 Task: Read customer reviews and ratings for real estate agents in Wasilla , Alaska, to find an agent who specializes in off-grid properties or cabins.
Action: Mouse moved to (275, 169)
Screenshot: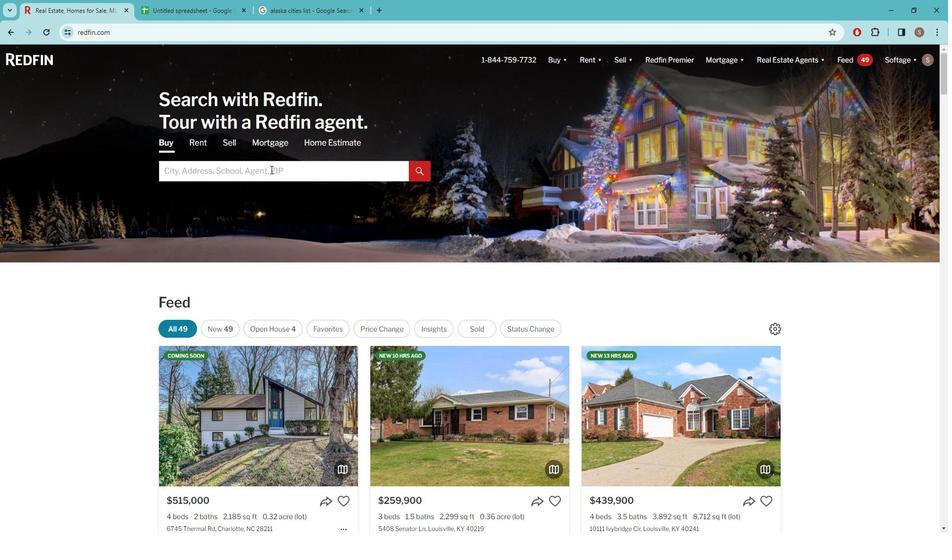 
Action: Mouse pressed left at (275, 169)
Screenshot: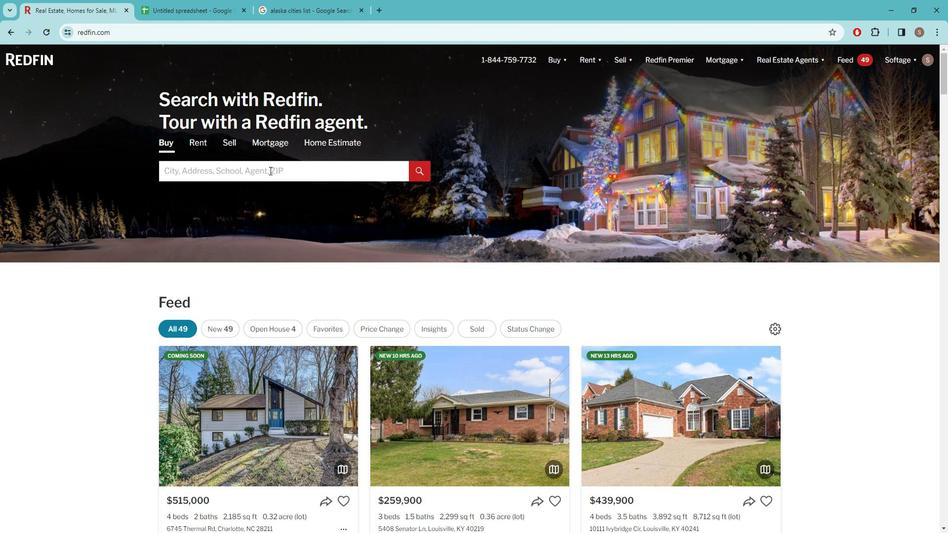 
Action: Key pressed w<Key.caps_lock>ASILLA
Screenshot: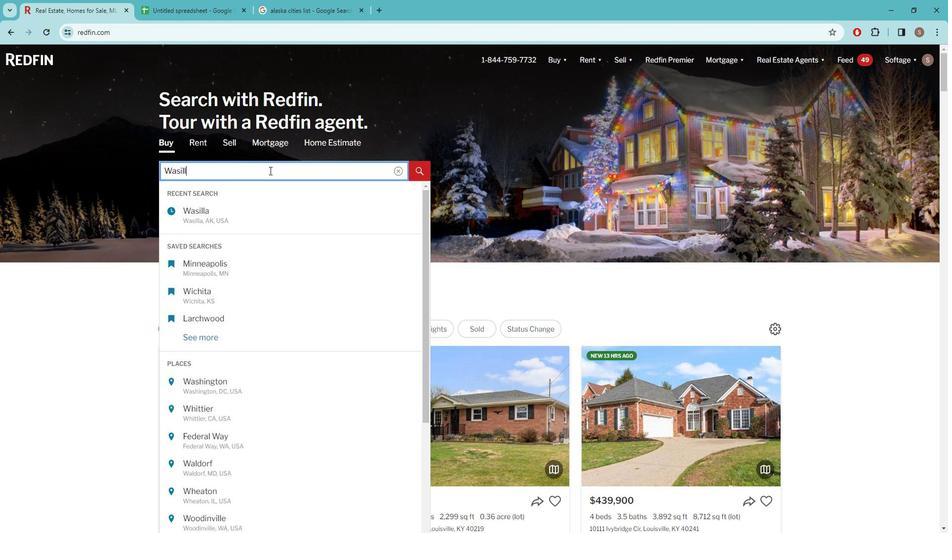 
Action: Mouse moved to (255, 213)
Screenshot: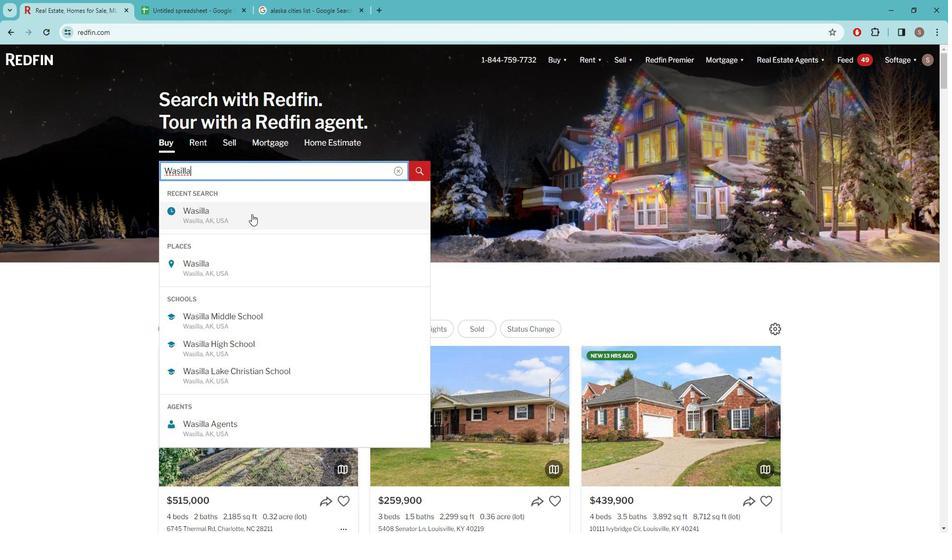 
Action: Mouse pressed left at (255, 213)
Screenshot: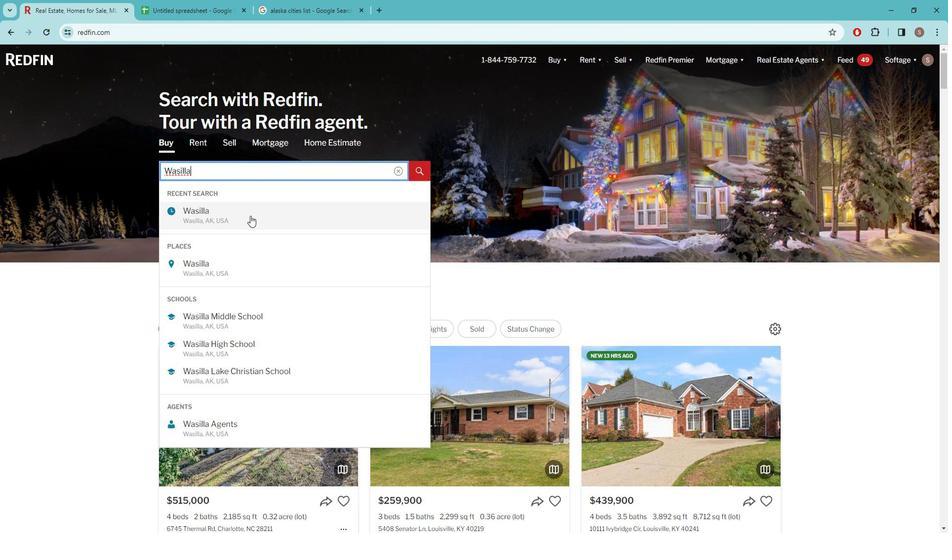 
Action: Mouse moved to (834, 127)
Screenshot: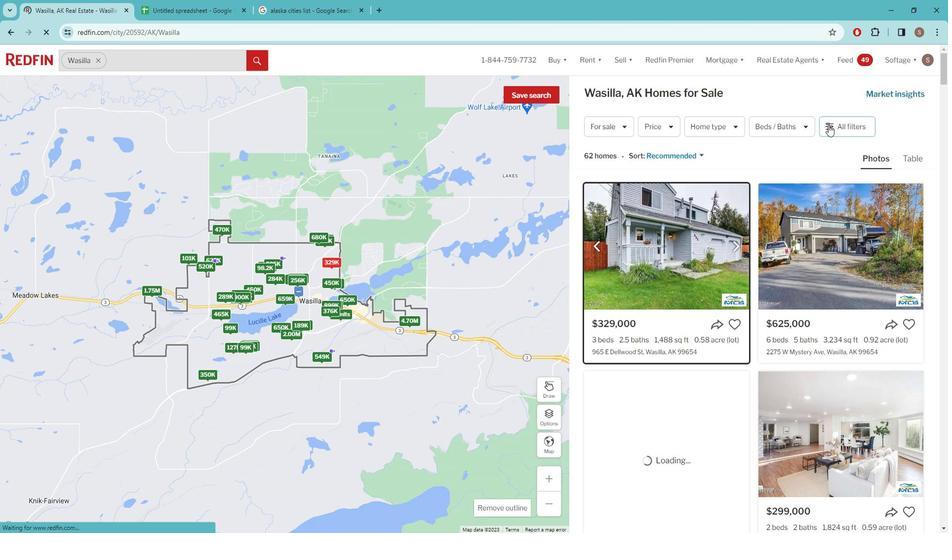 
Action: Mouse pressed left at (834, 127)
Screenshot: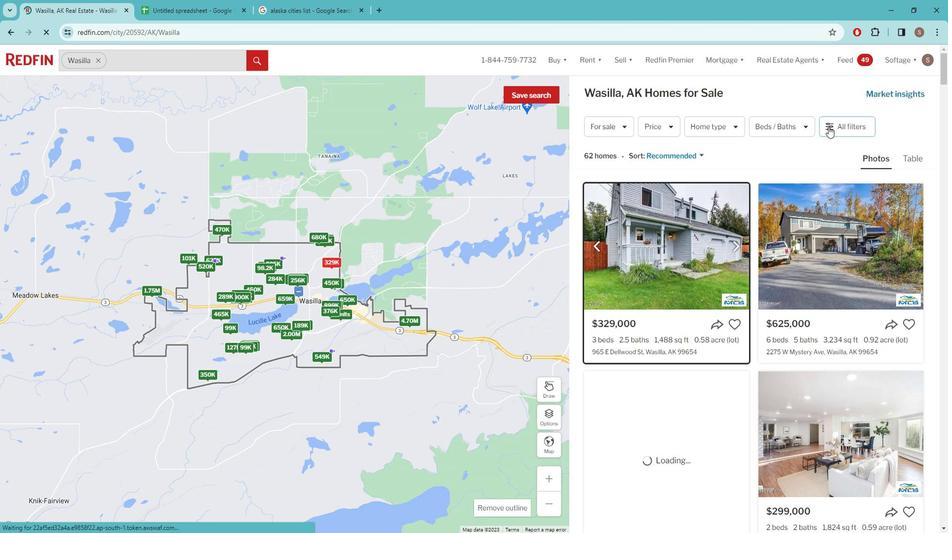 
Action: Mouse pressed left at (834, 127)
Screenshot: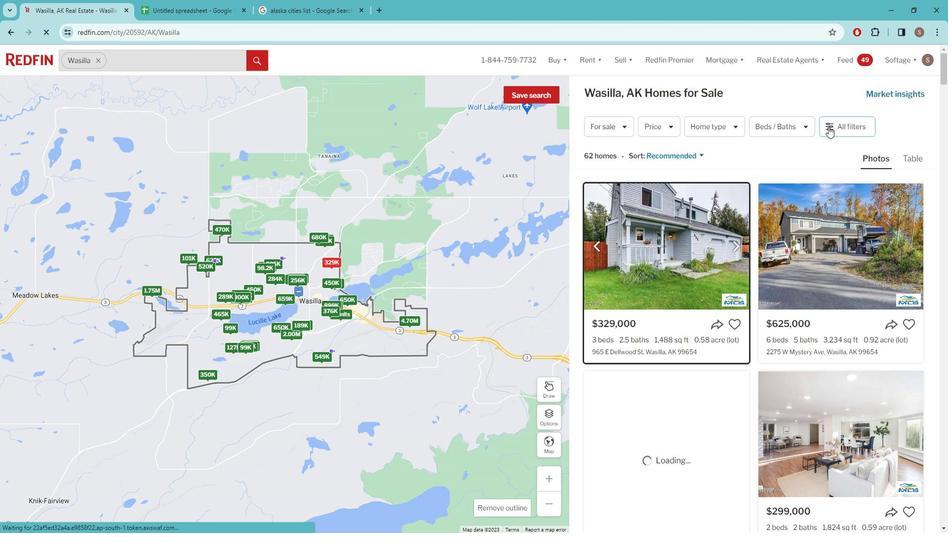 
Action: Mouse moved to (841, 125)
Screenshot: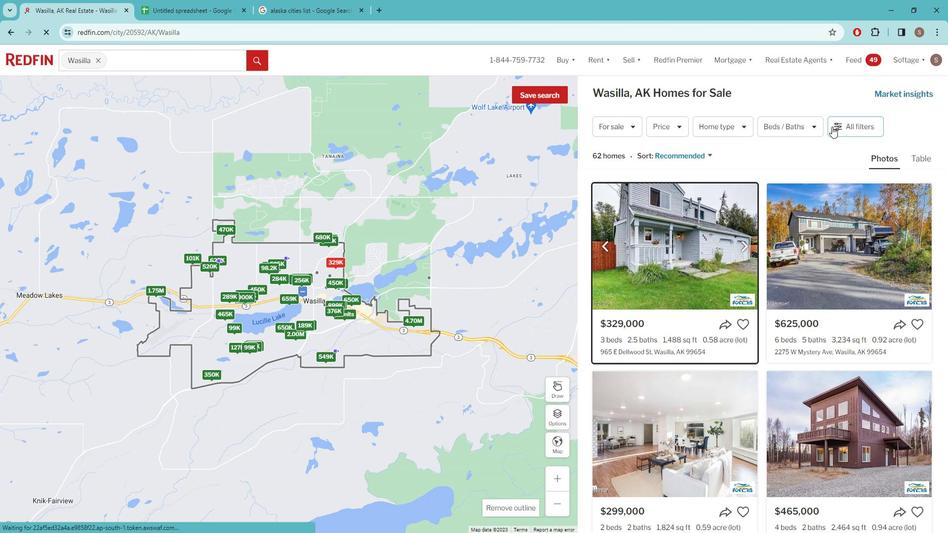 
Action: Mouse pressed left at (841, 125)
Screenshot: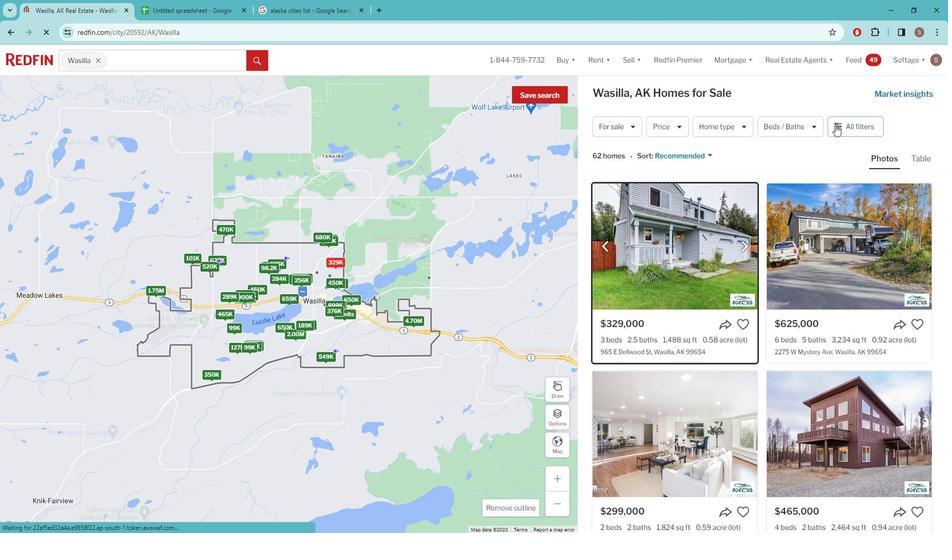 
Action: Mouse pressed left at (841, 125)
Screenshot: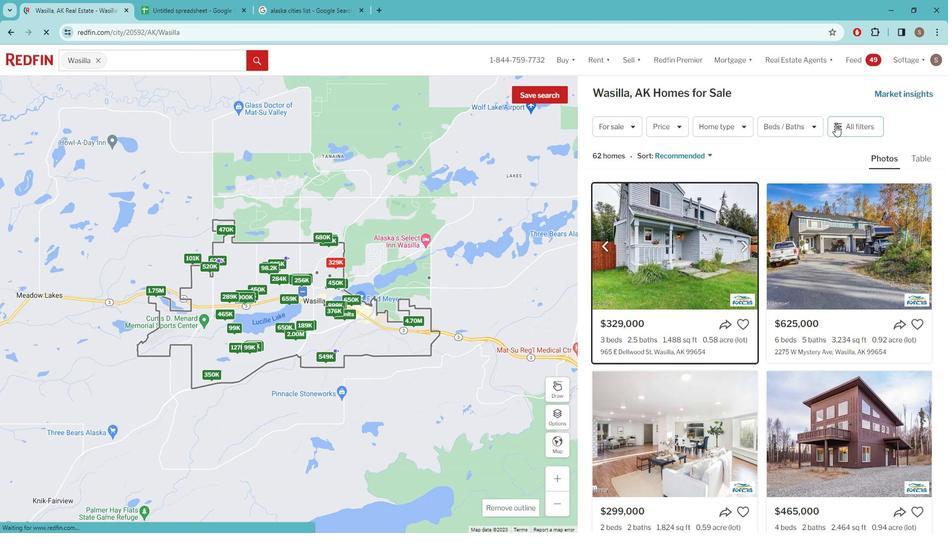 
Action: Mouse moved to (811, 238)
Screenshot: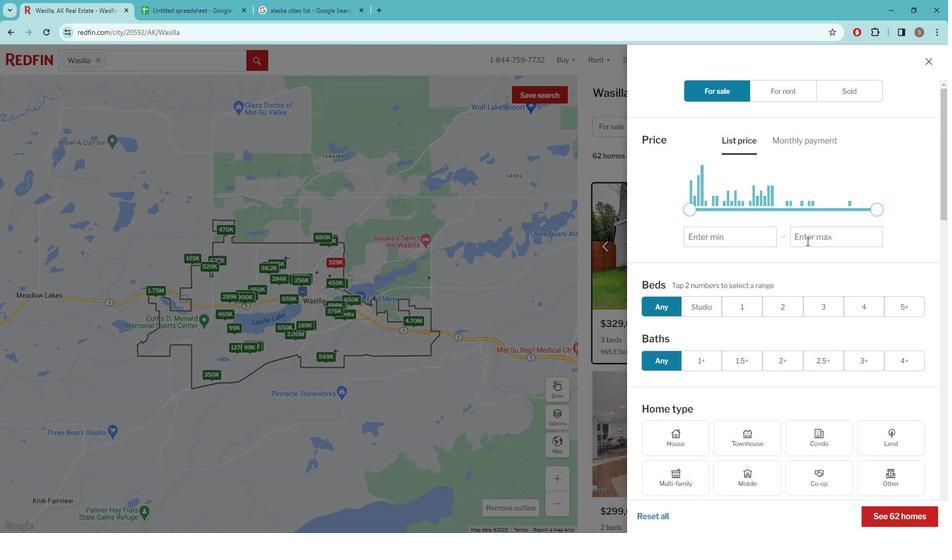 
Action: Mouse scrolled (811, 238) with delta (0, 0)
Screenshot: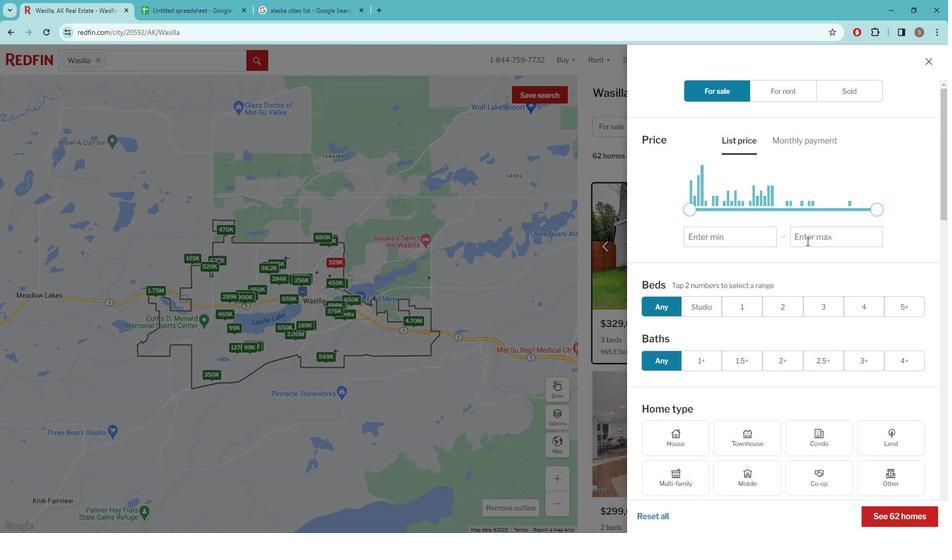 
Action: Mouse moved to (811, 238)
Screenshot: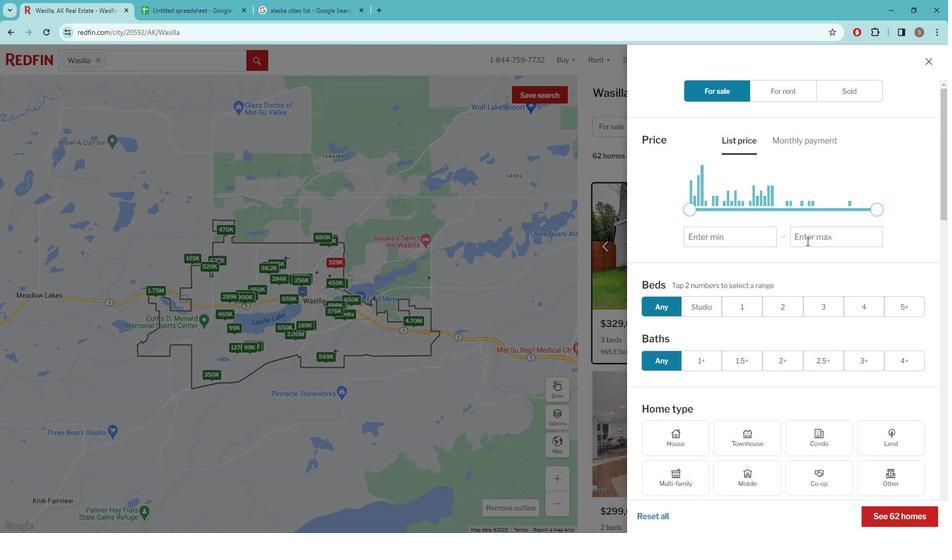 
Action: Mouse scrolled (811, 238) with delta (0, 0)
Screenshot: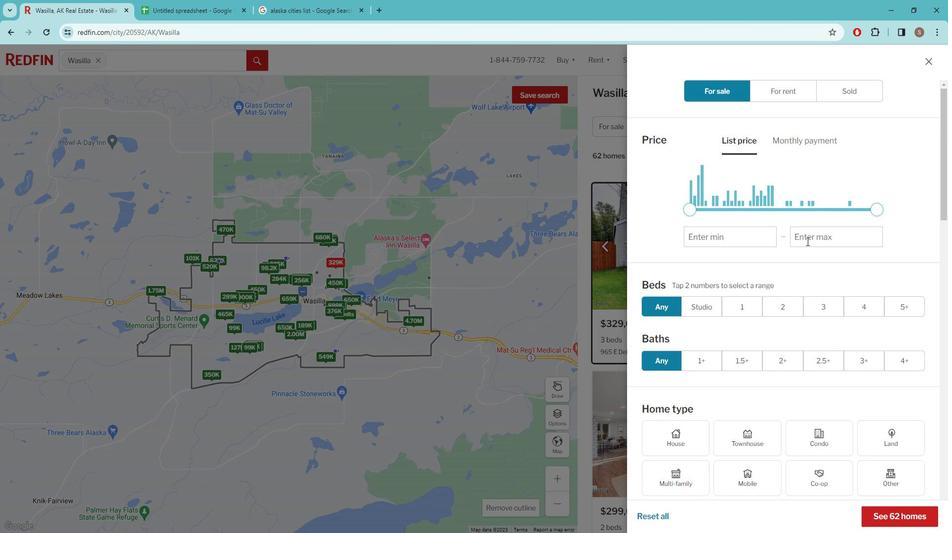 
Action: Mouse moved to (809, 239)
Screenshot: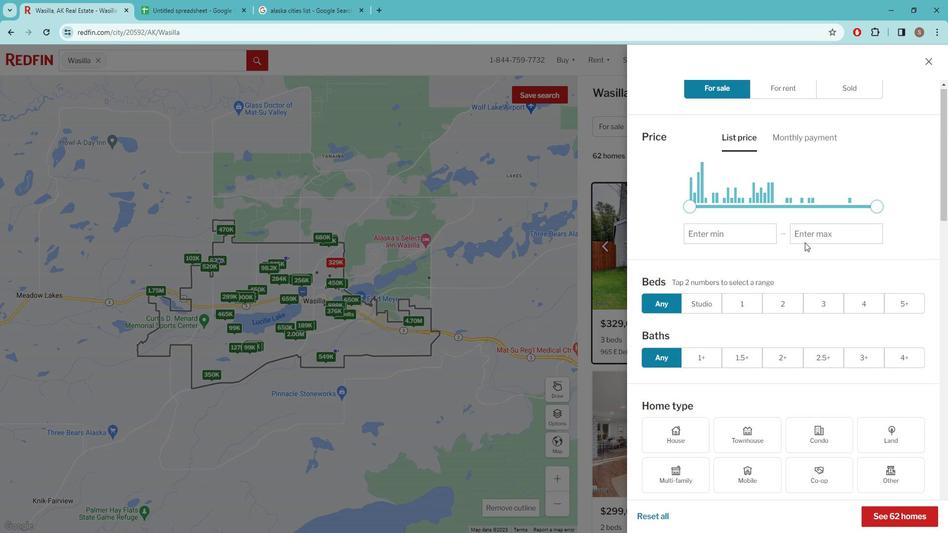 
Action: Mouse scrolled (809, 239) with delta (0, 0)
Screenshot: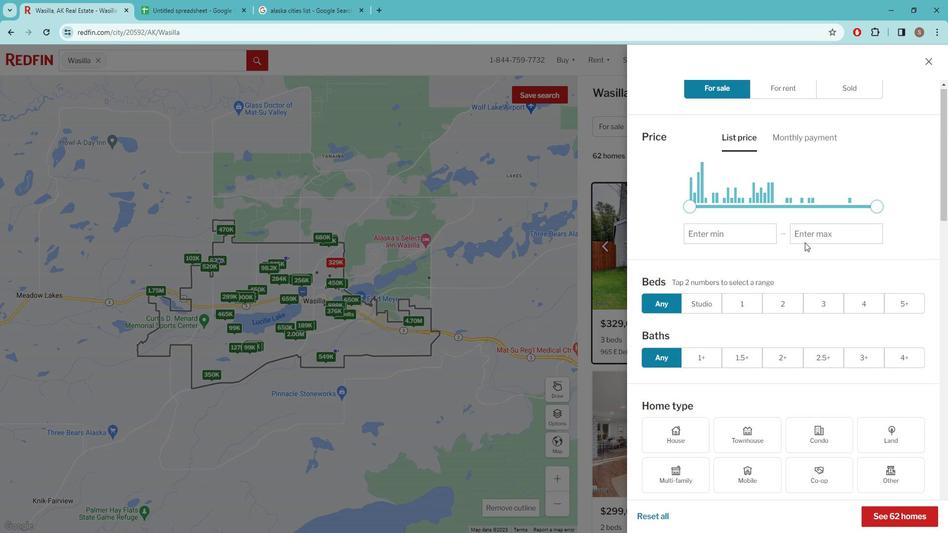 
Action: Mouse moved to (807, 240)
Screenshot: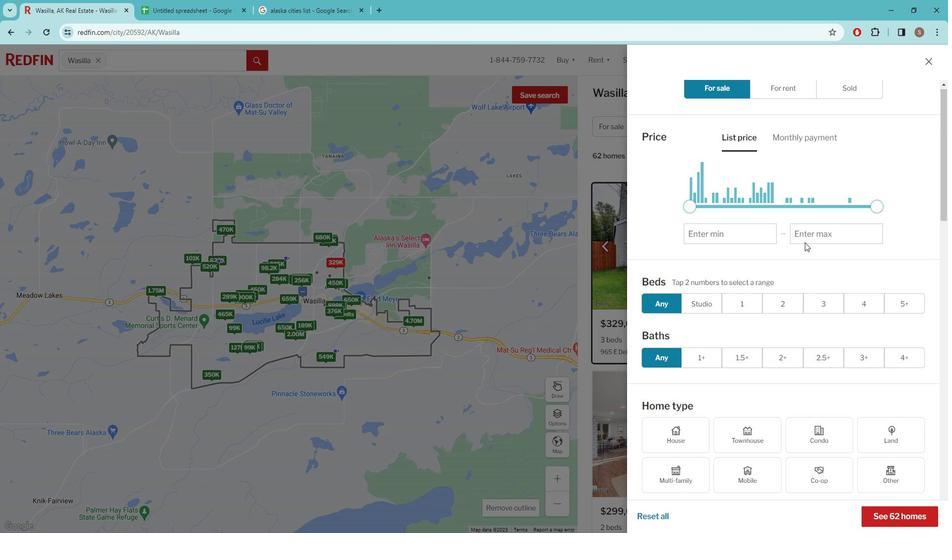 
Action: Mouse scrolled (807, 239) with delta (0, 0)
Screenshot: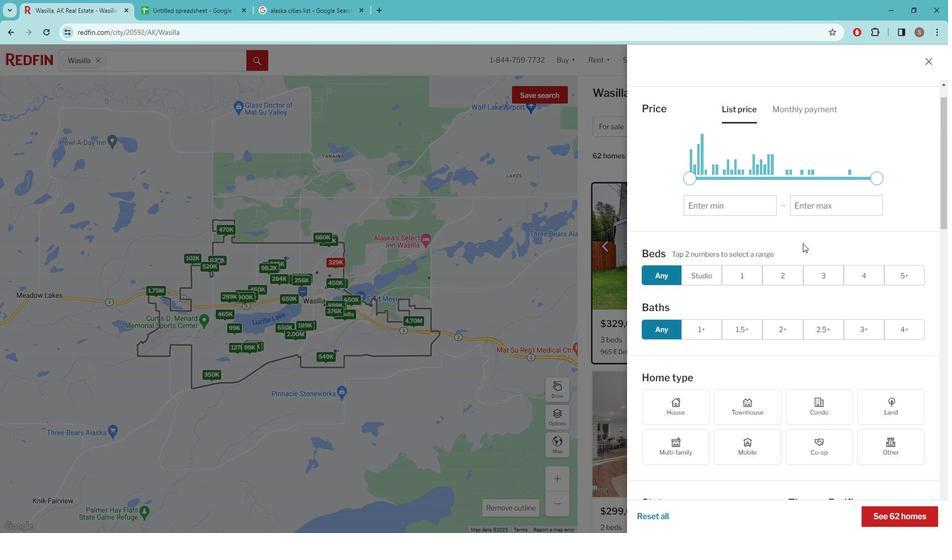 
Action: Mouse scrolled (807, 239) with delta (0, 0)
Screenshot: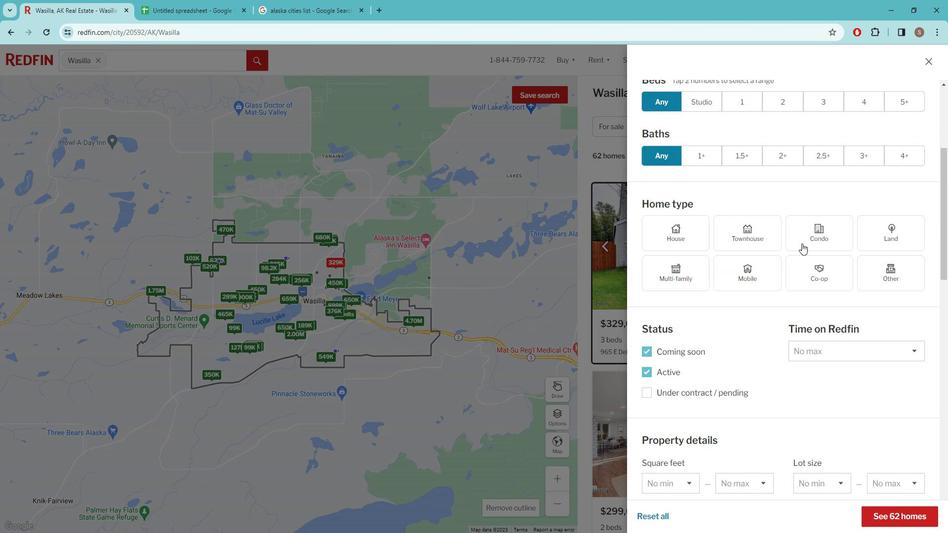 
Action: Mouse scrolled (807, 239) with delta (0, 0)
Screenshot: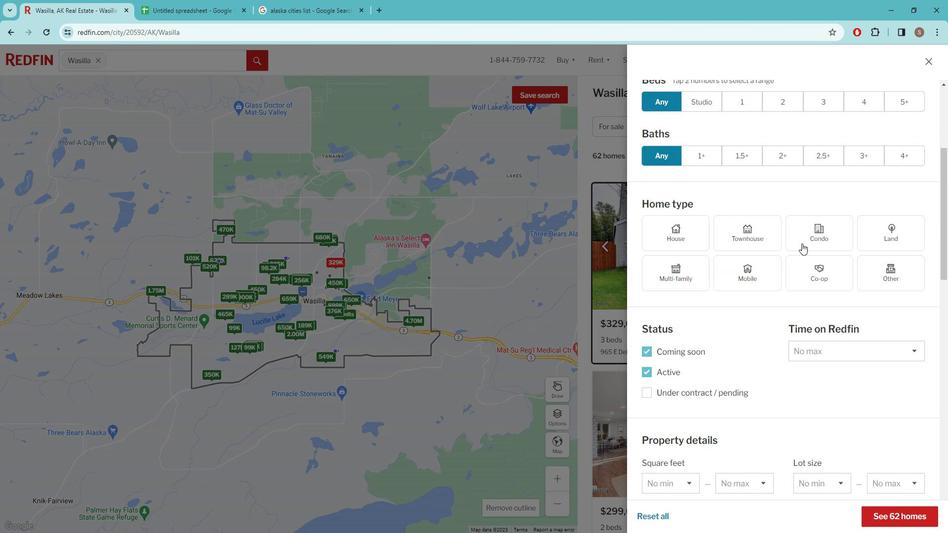 
Action: Mouse scrolled (807, 239) with delta (0, 0)
Screenshot: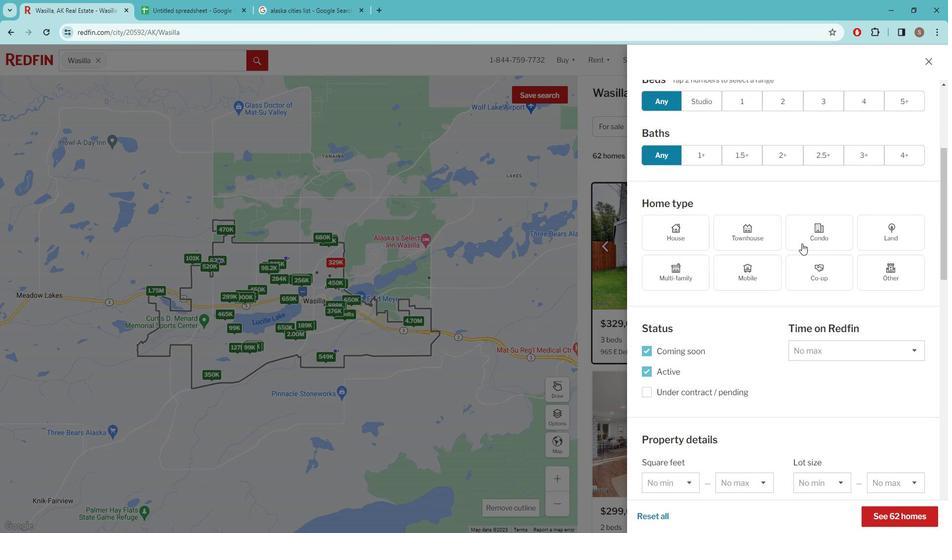 
Action: Mouse scrolled (807, 240) with delta (0, 0)
Screenshot: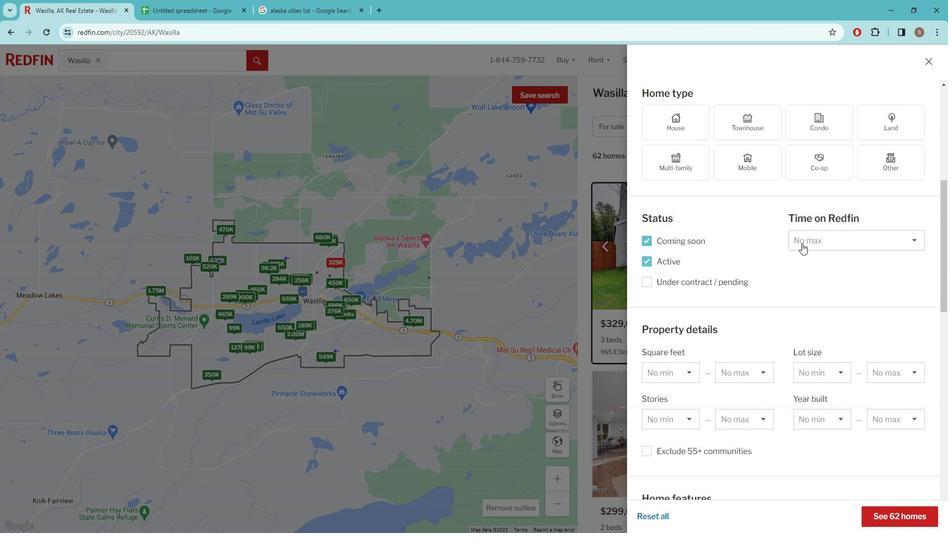
Action: Mouse moved to (816, 238)
Screenshot: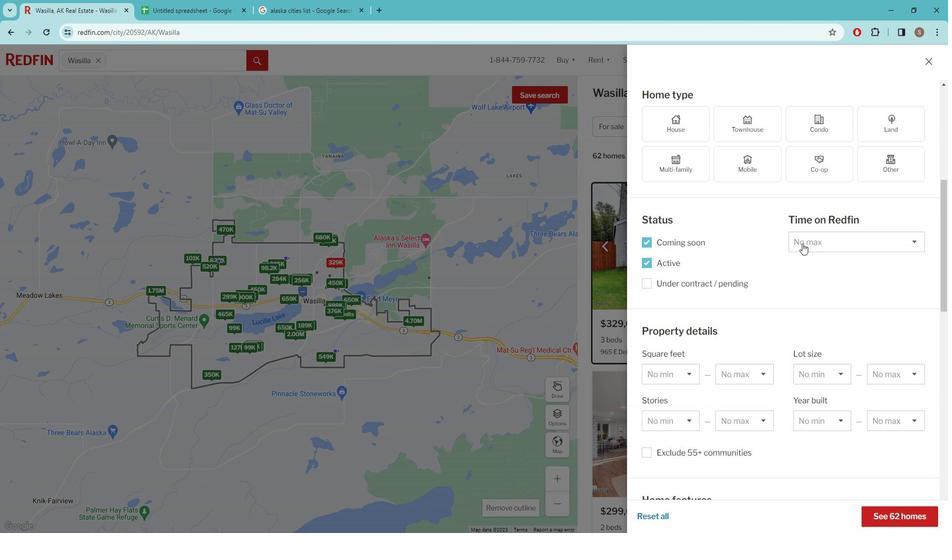 
Action: Mouse scrolled (816, 237) with delta (0, 0)
Screenshot: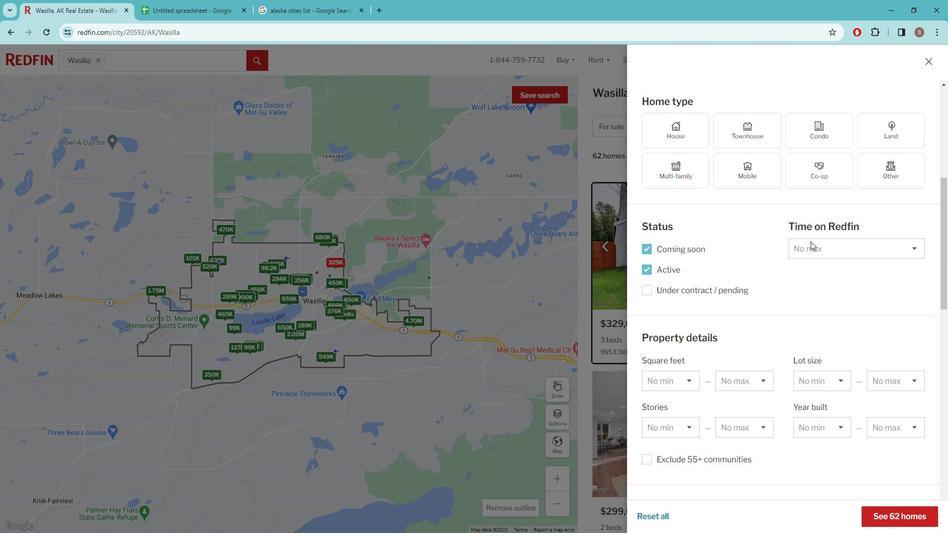 
Action: Mouse scrolled (816, 237) with delta (0, 0)
Screenshot: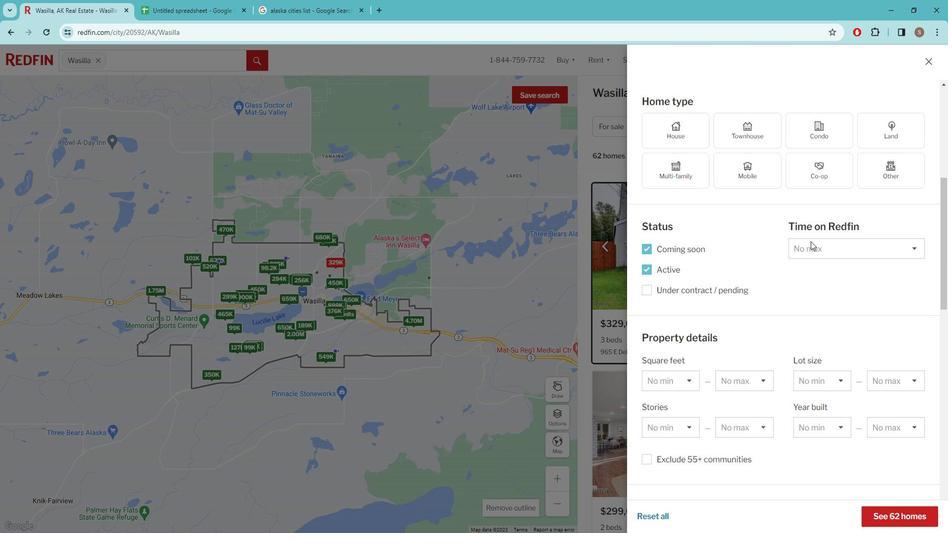 
Action: Mouse moved to (804, 256)
Screenshot: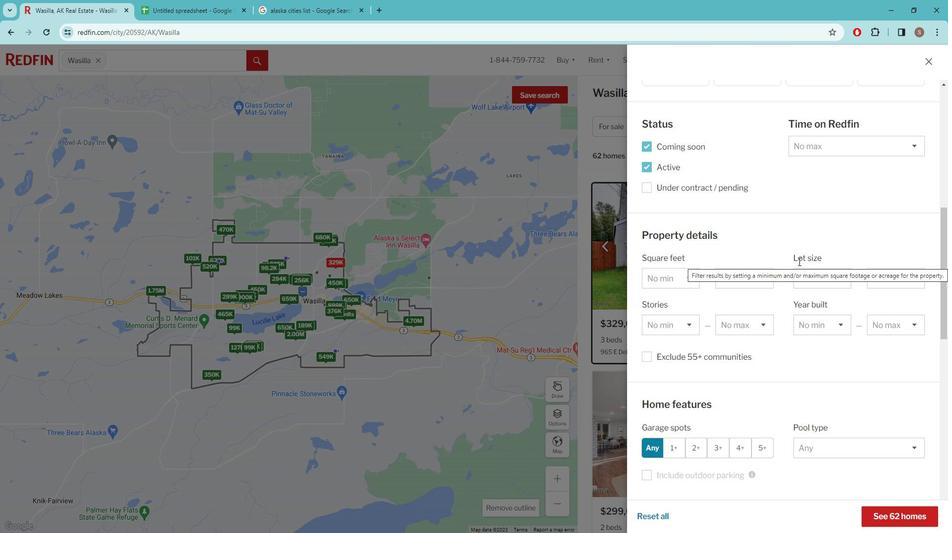 
Action: Mouse scrolled (804, 257) with delta (0, 0)
Screenshot: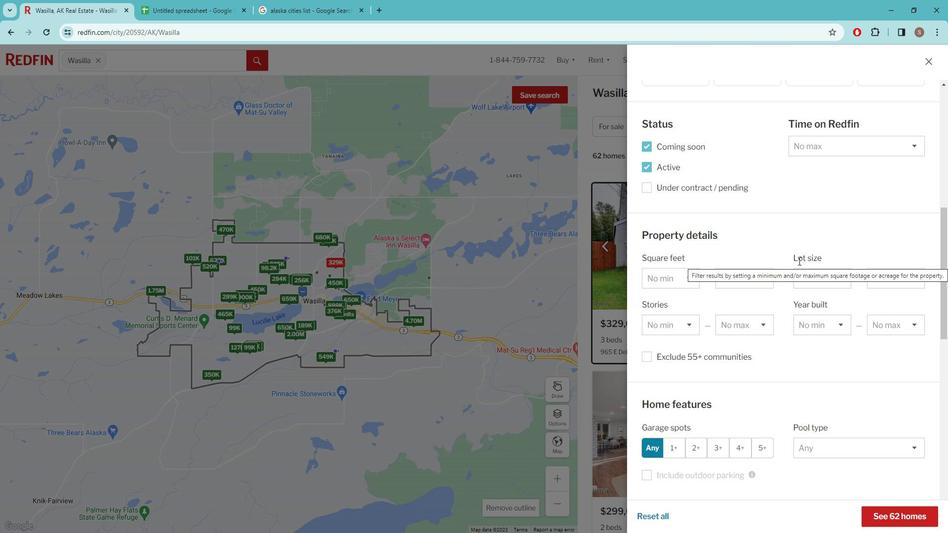 
Action: Mouse scrolled (804, 257) with delta (0, 0)
Screenshot: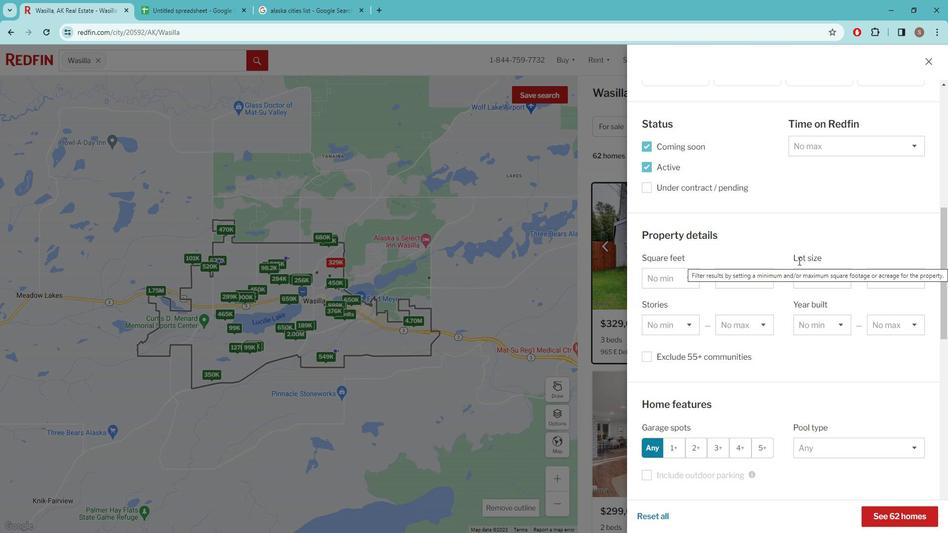 
Action: Mouse moved to (910, 161)
Screenshot: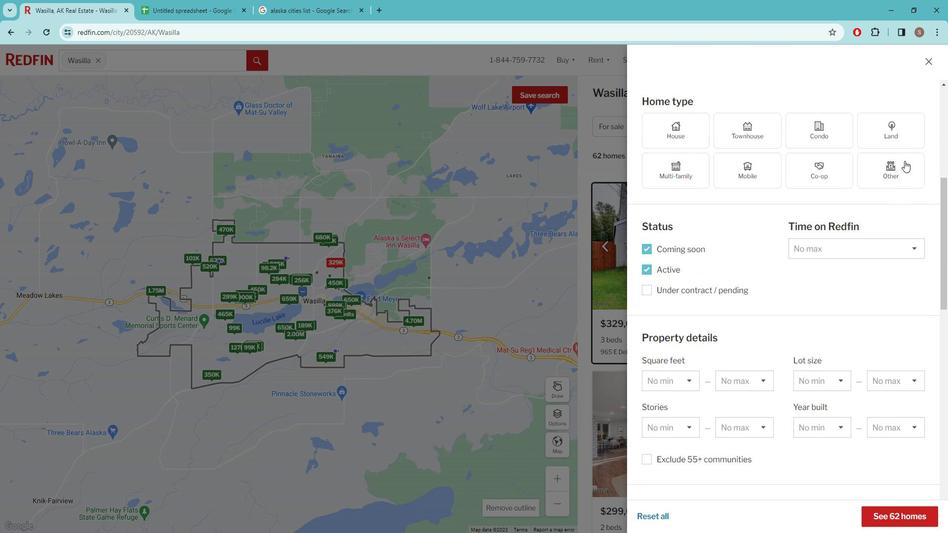 
Action: Mouse pressed left at (910, 161)
Screenshot: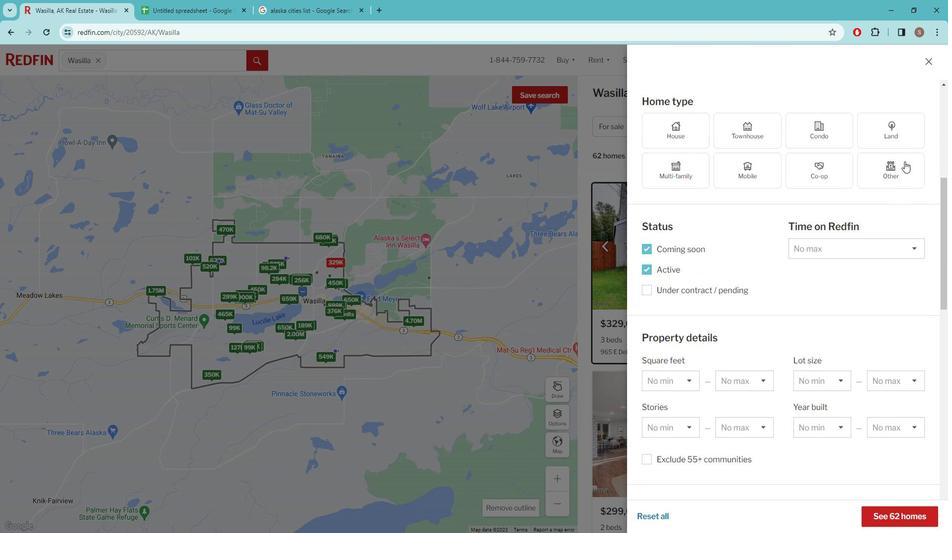 
Action: Mouse moved to (868, 219)
Screenshot: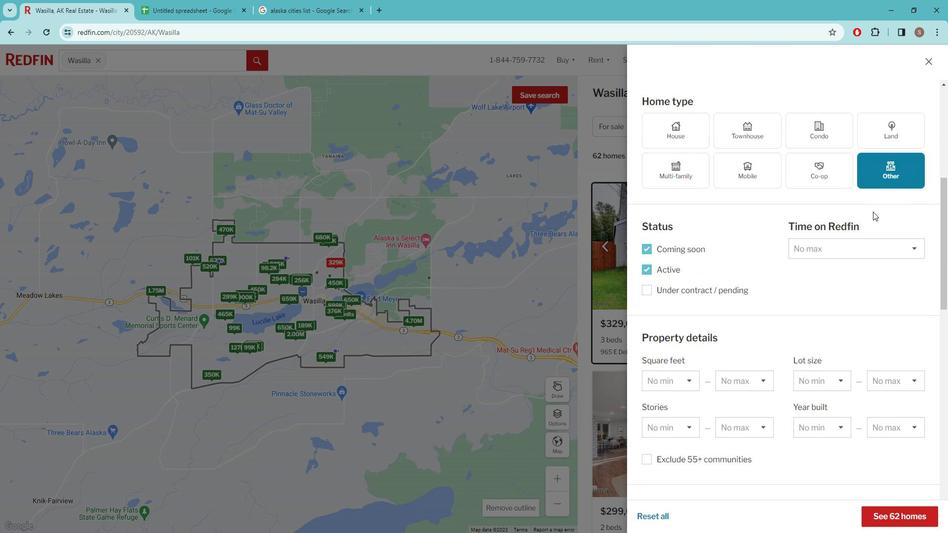
Action: Mouse scrolled (868, 218) with delta (0, 0)
Screenshot: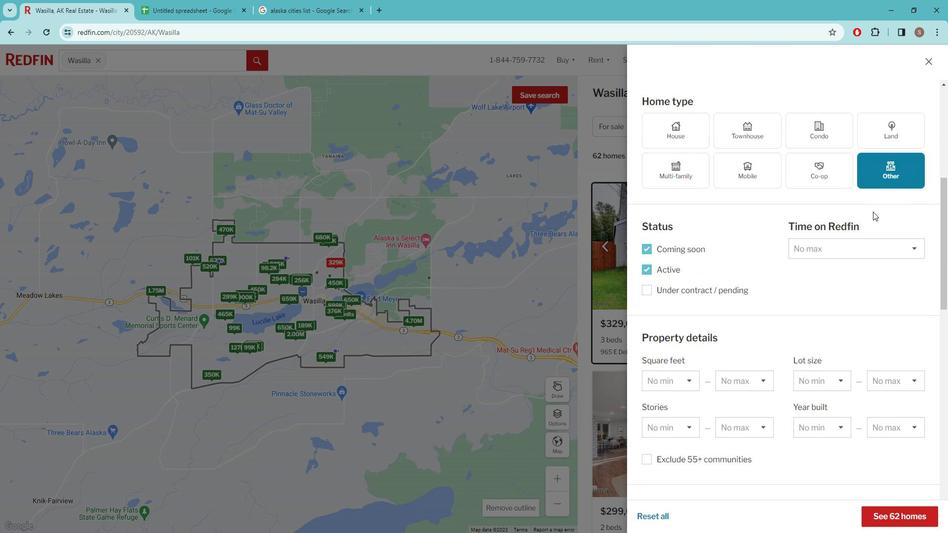 
Action: Mouse moved to (866, 221)
Screenshot: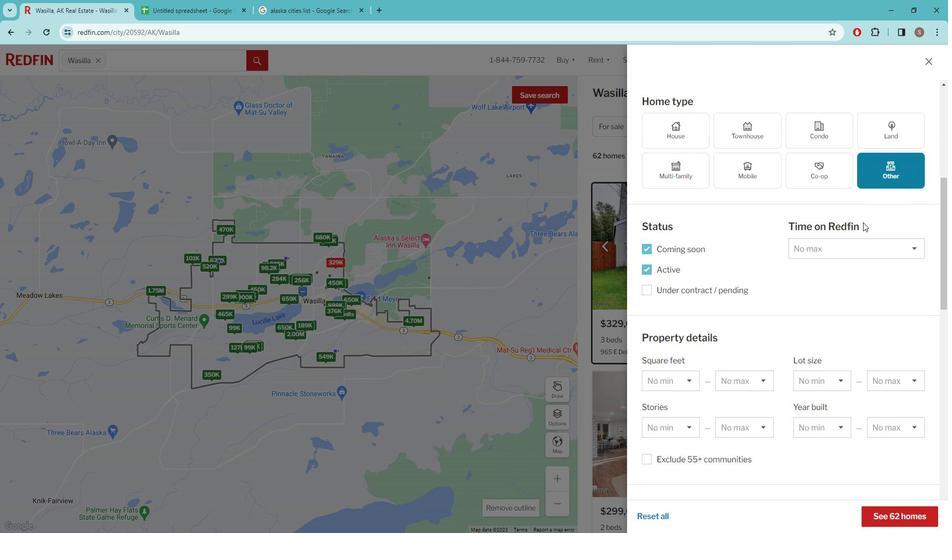 
Action: Mouse scrolled (866, 221) with delta (0, 0)
Screenshot: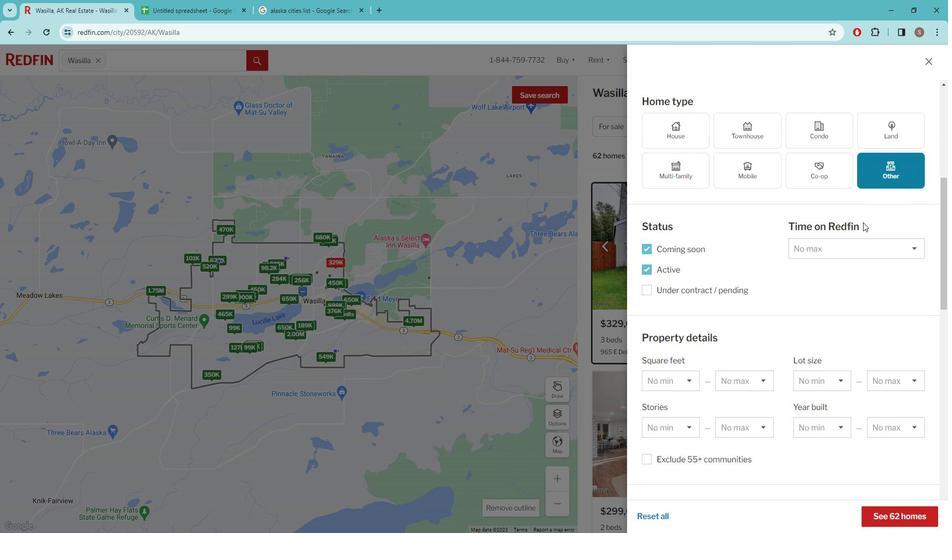 
Action: Mouse moved to (863, 229)
Screenshot: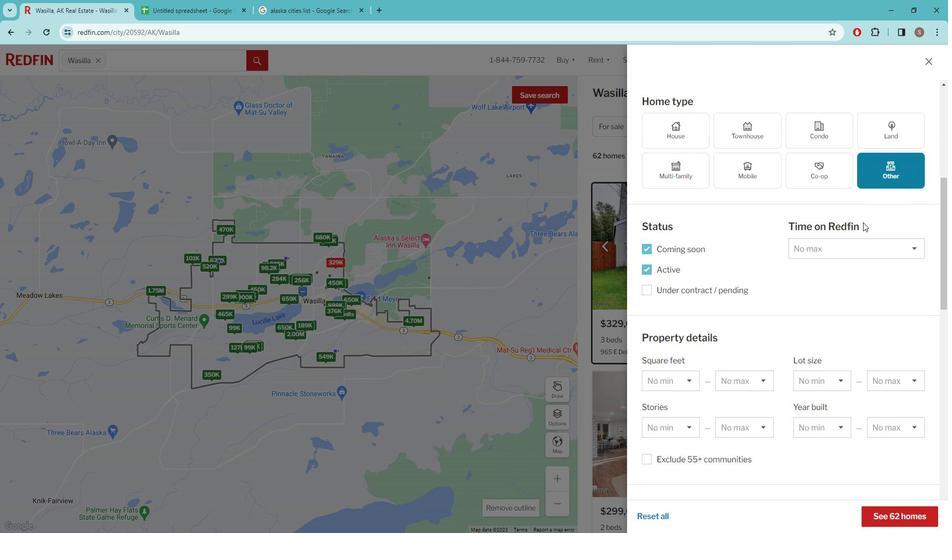 
Action: Mouse scrolled (863, 229) with delta (0, 0)
Screenshot: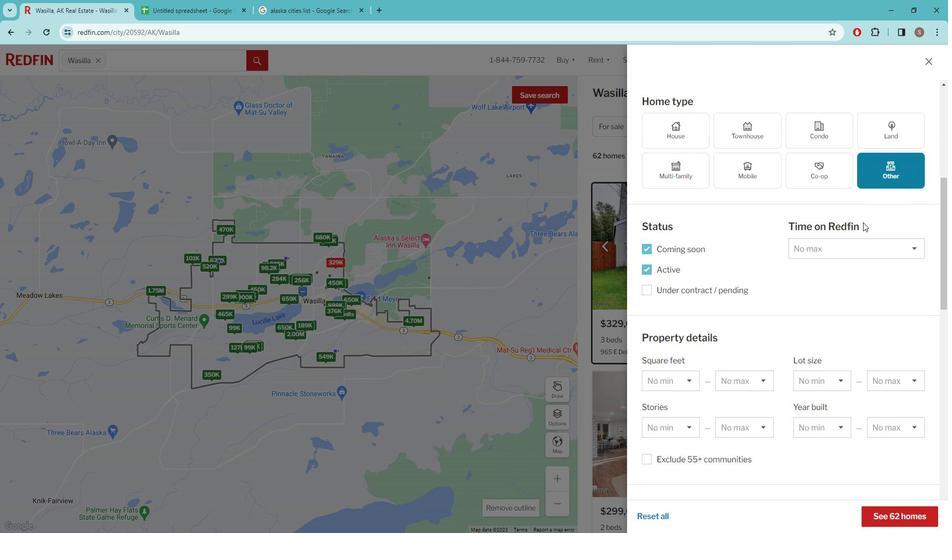 
Action: Mouse moved to (861, 234)
Screenshot: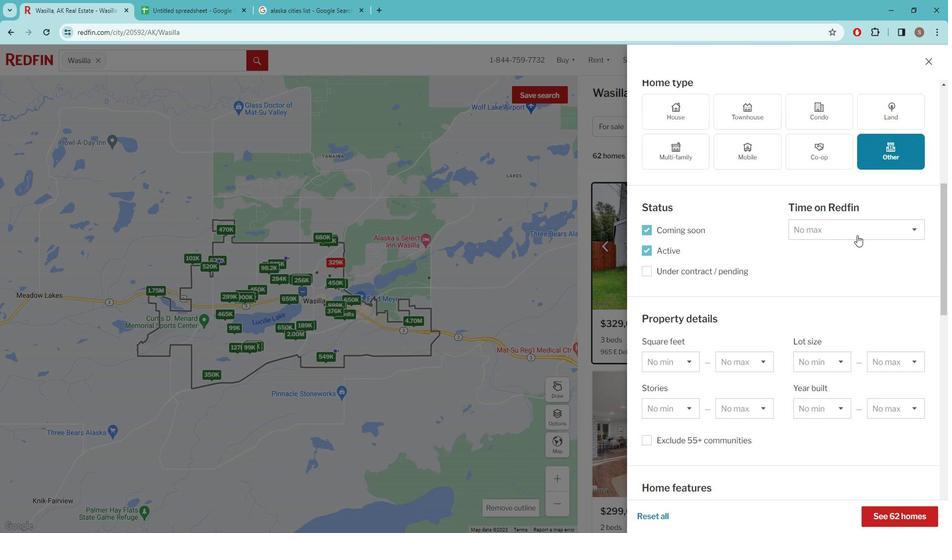 
Action: Mouse scrolled (861, 233) with delta (0, 0)
Screenshot: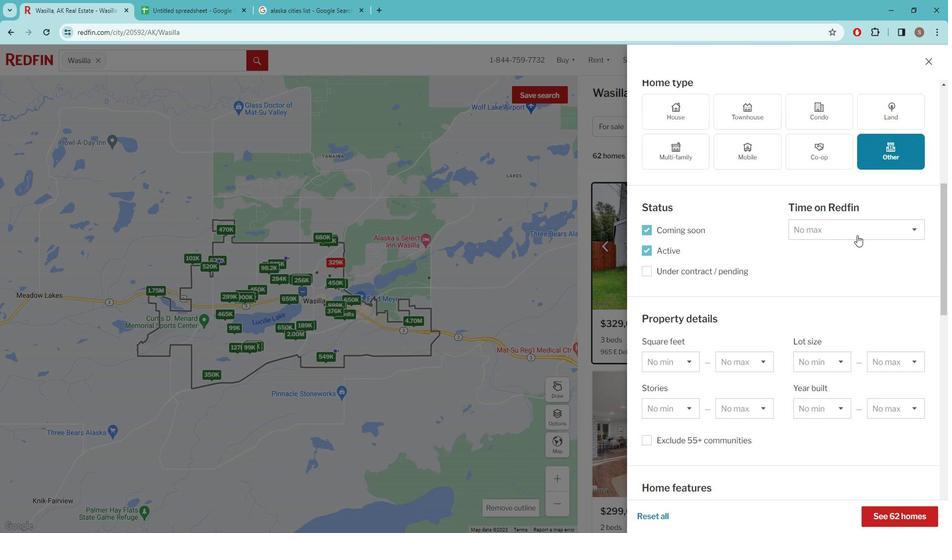 
Action: Mouse moved to (859, 237)
Screenshot: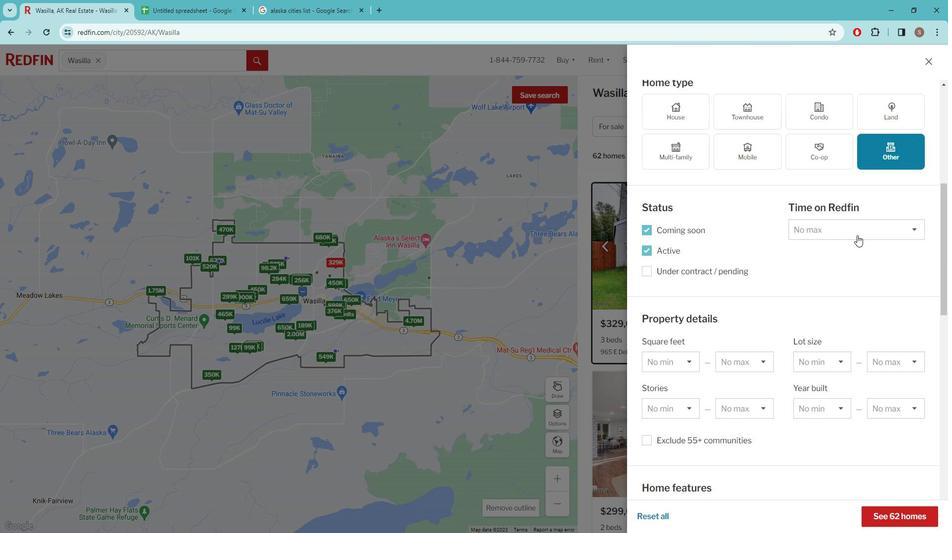 
Action: Mouse scrolled (859, 237) with delta (0, 0)
Screenshot: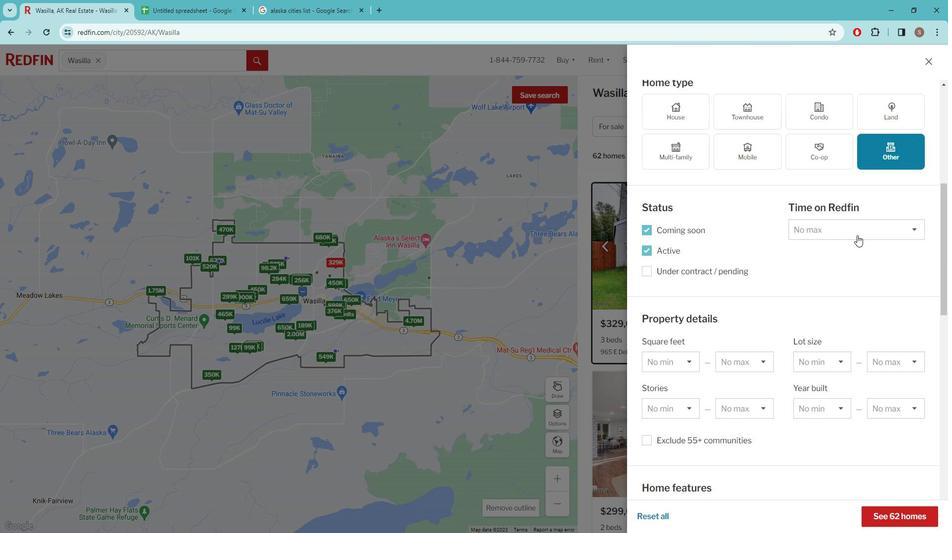 
Action: Mouse moved to (857, 247)
Screenshot: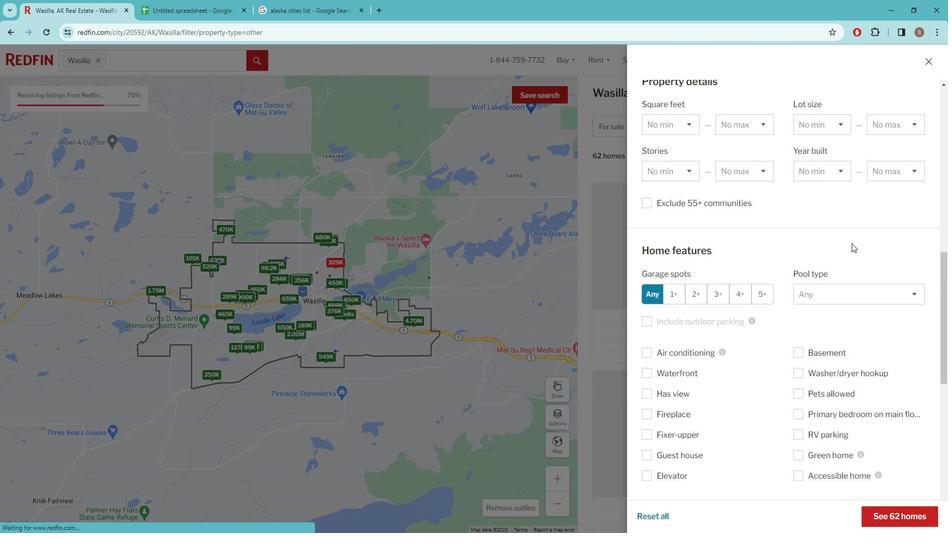 
Action: Mouse scrolled (857, 246) with delta (0, 0)
Screenshot: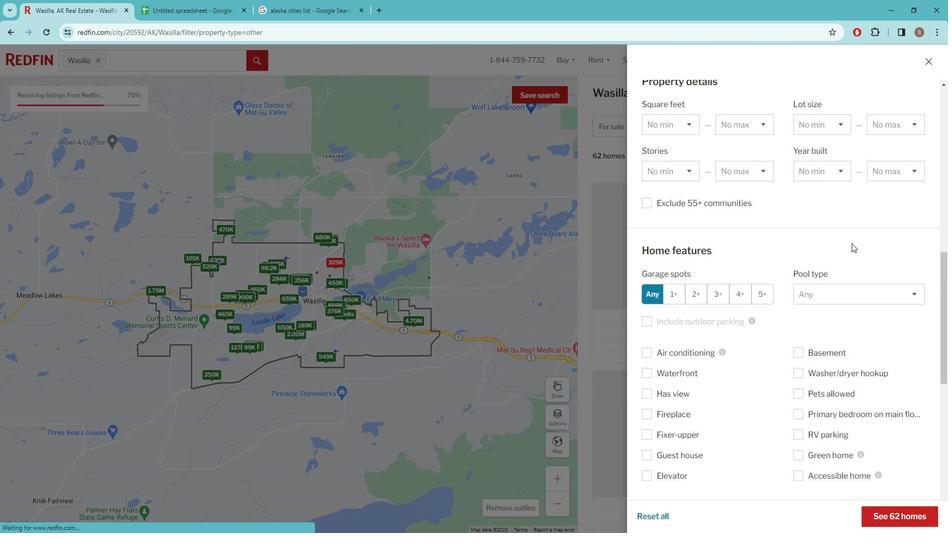 
Action: Mouse moved to (857, 248)
Screenshot: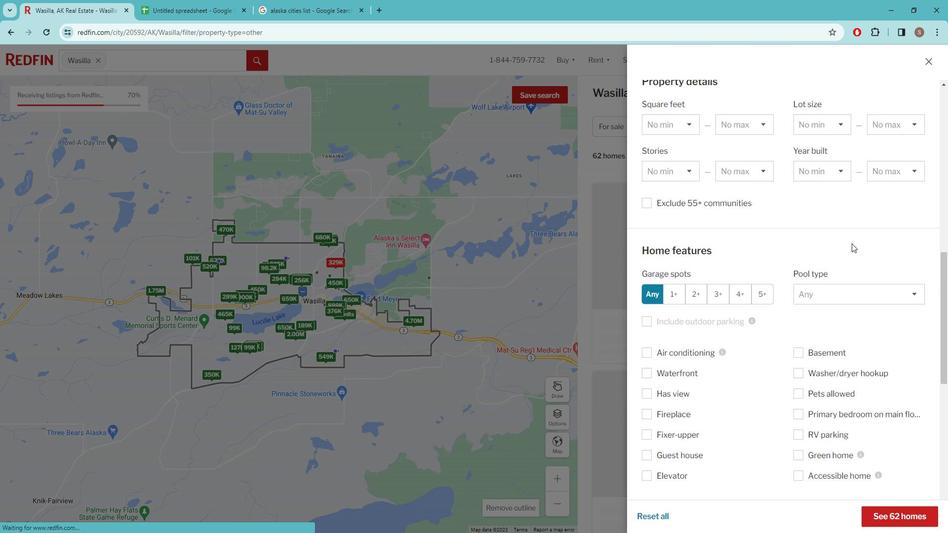 
Action: Mouse scrolled (857, 248) with delta (0, 0)
Screenshot: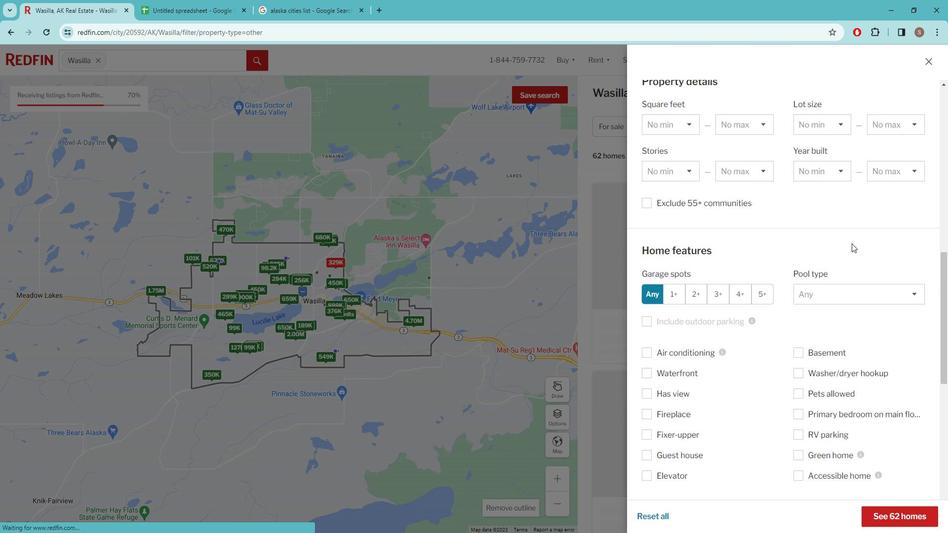 
Action: Mouse moved to (857, 251)
Screenshot: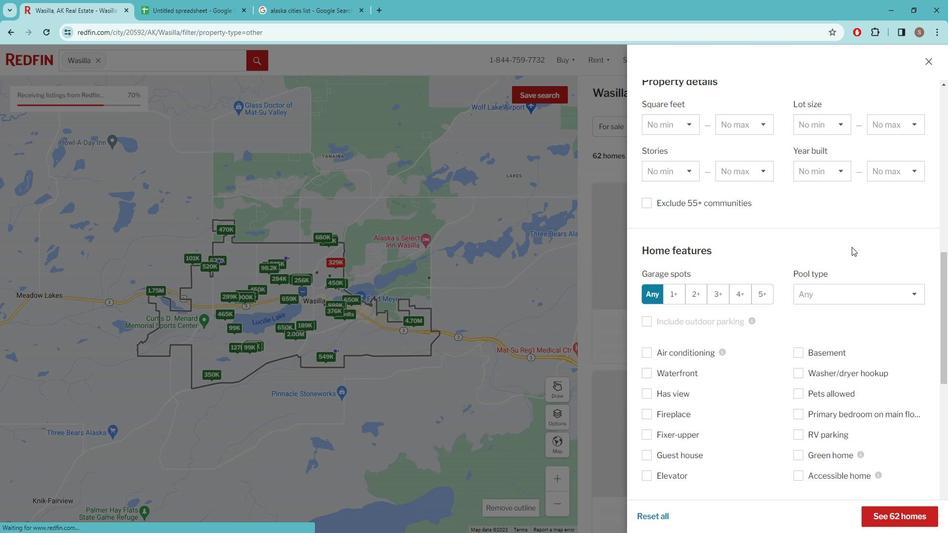 
Action: Mouse scrolled (857, 250) with delta (0, 0)
Screenshot: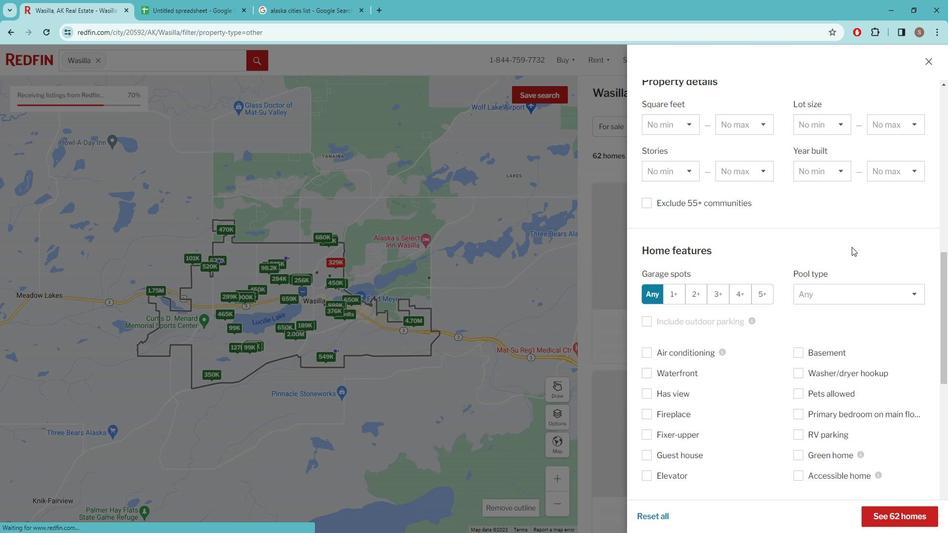 
Action: Mouse moved to (857, 255)
Screenshot: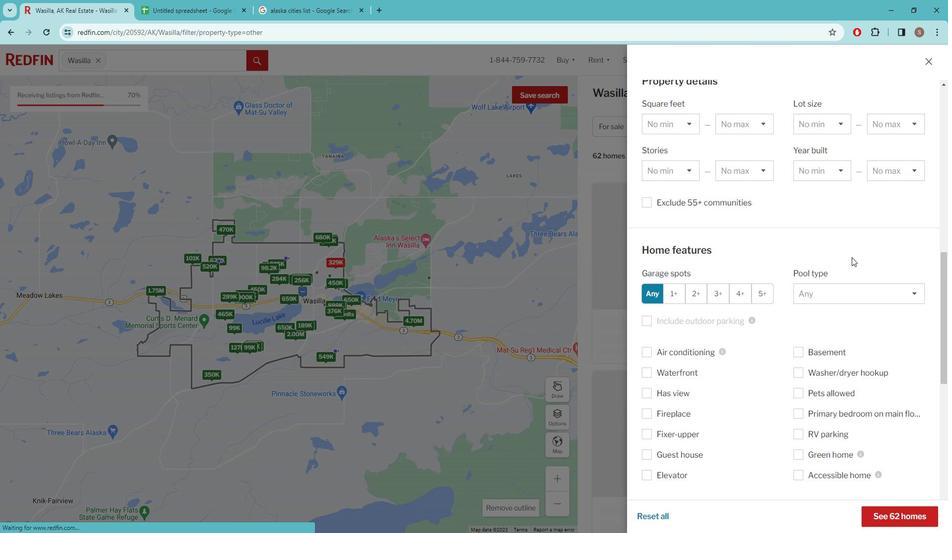 
Action: Mouse scrolled (857, 254) with delta (0, 0)
Screenshot: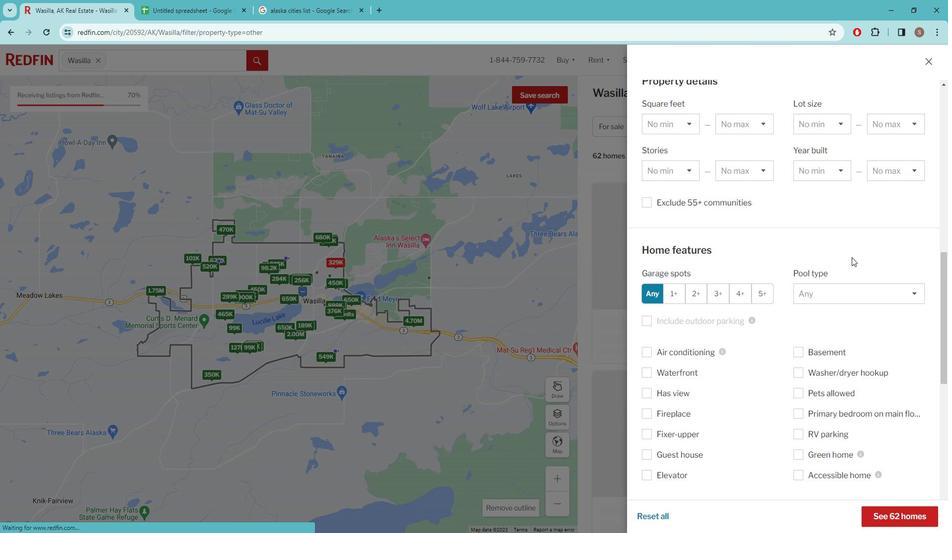 
Action: Mouse moved to (857, 256)
Screenshot: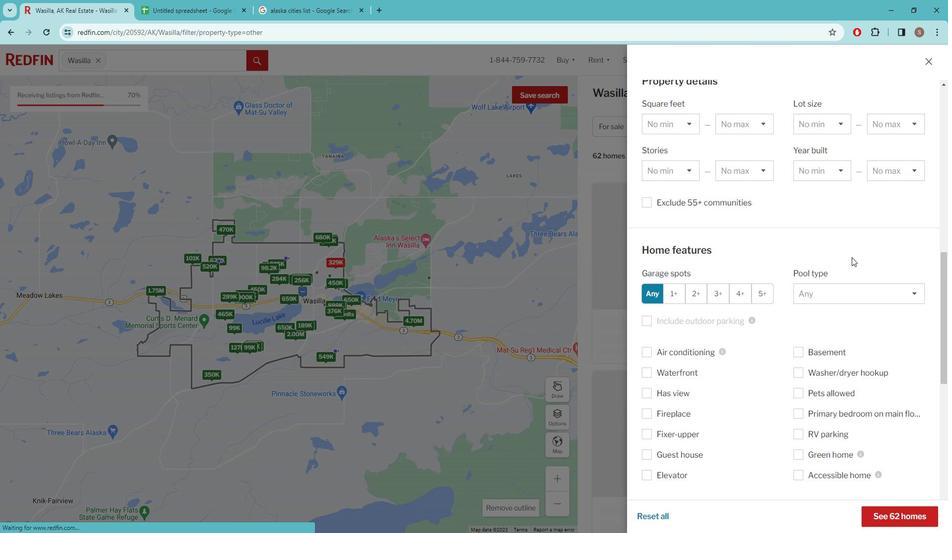 
Action: Mouse scrolled (857, 255) with delta (0, 0)
Screenshot: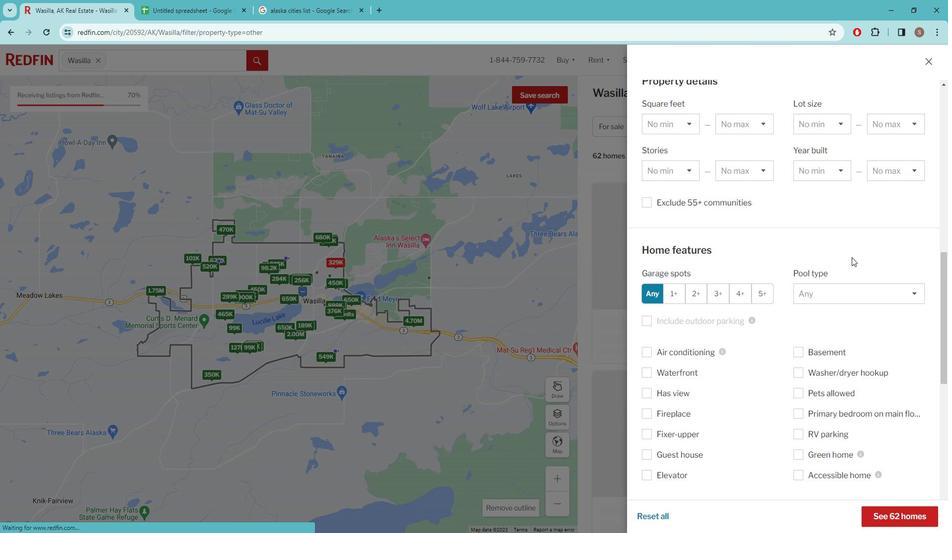 
Action: Mouse moved to (857, 257)
Screenshot: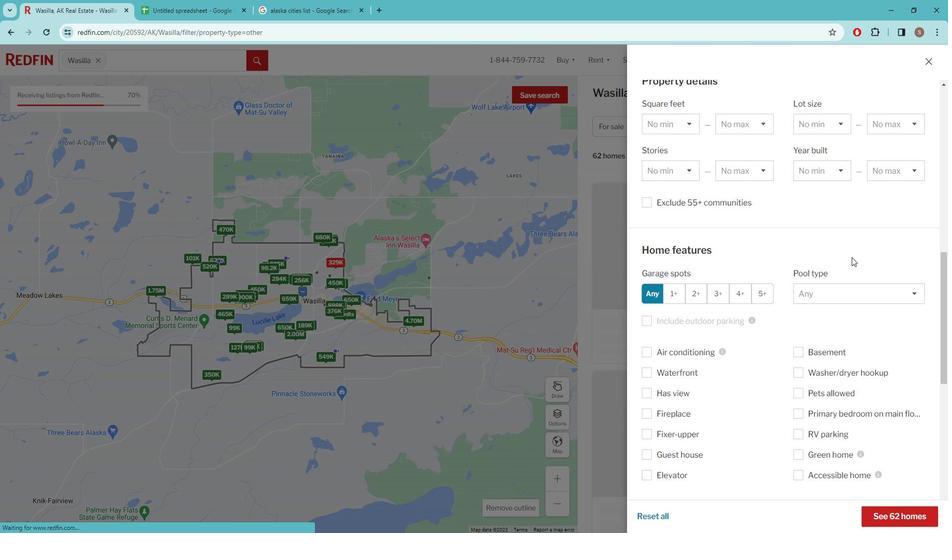 
Action: Mouse scrolled (857, 257) with delta (0, 0)
Screenshot: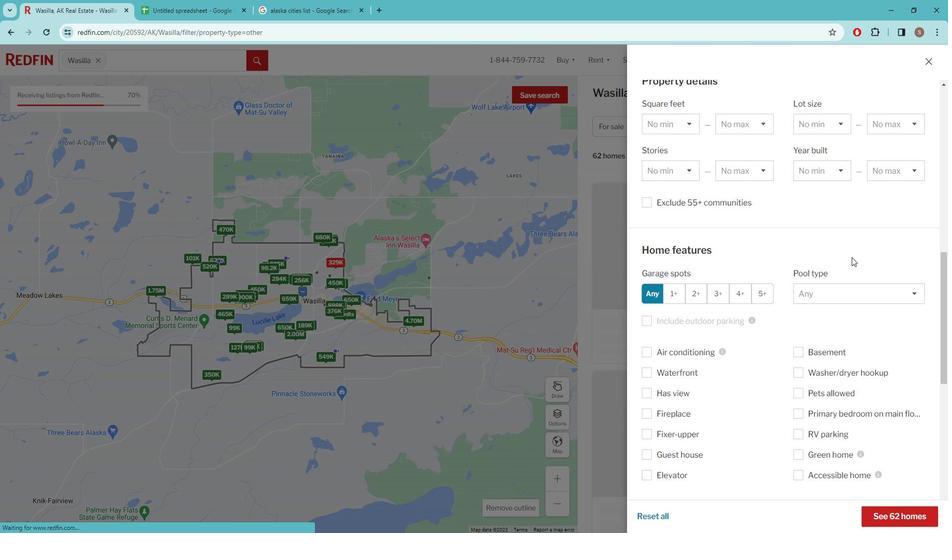 
Action: Mouse moved to (856, 262)
Screenshot: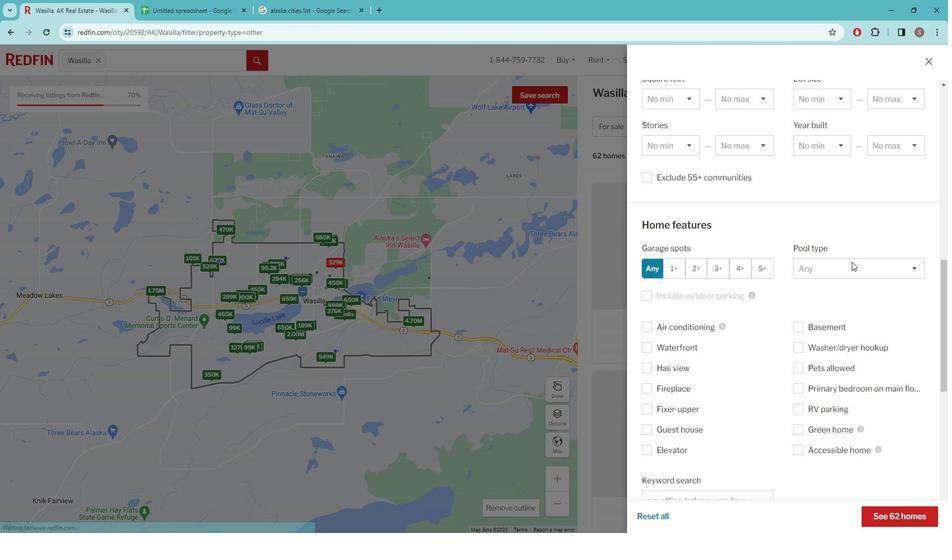 
Action: Mouse scrolled (856, 261) with delta (0, 0)
Screenshot: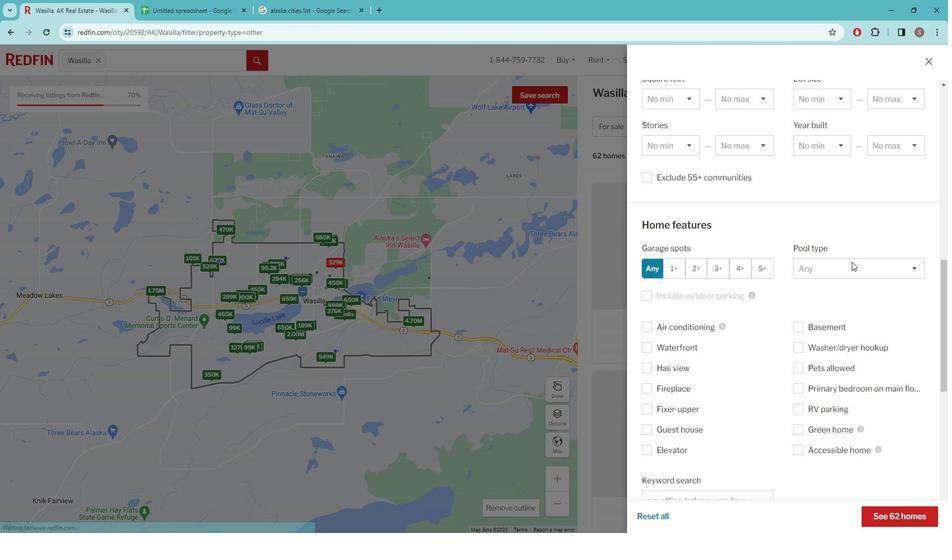 
Action: Mouse moved to (906, 445)
Screenshot: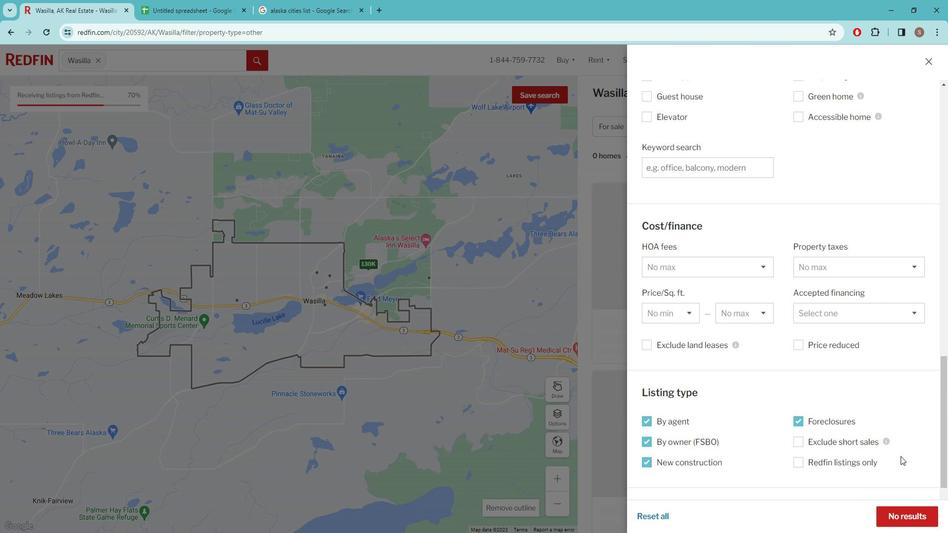 
Action: Mouse scrolled (906, 445) with delta (0, 0)
Screenshot: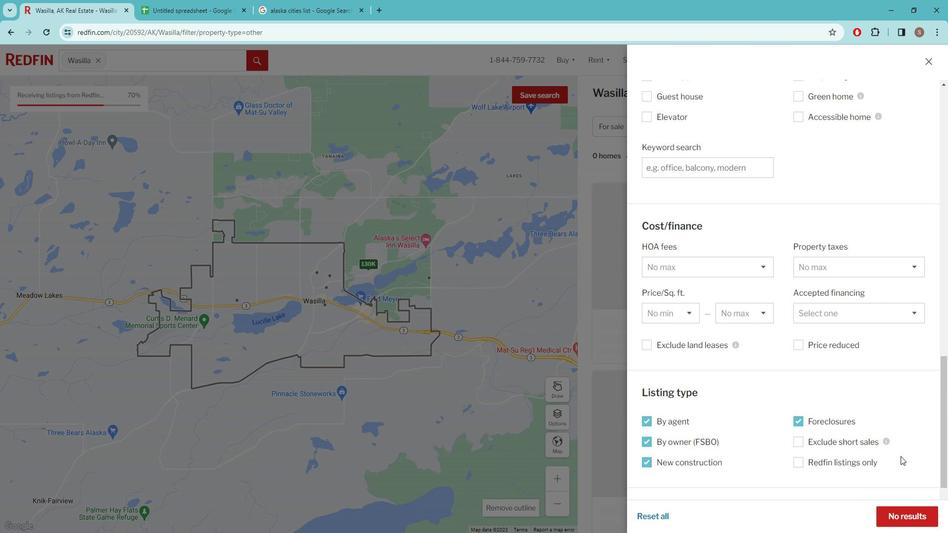 
Action: Mouse scrolled (906, 445) with delta (0, 0)
Screenshot: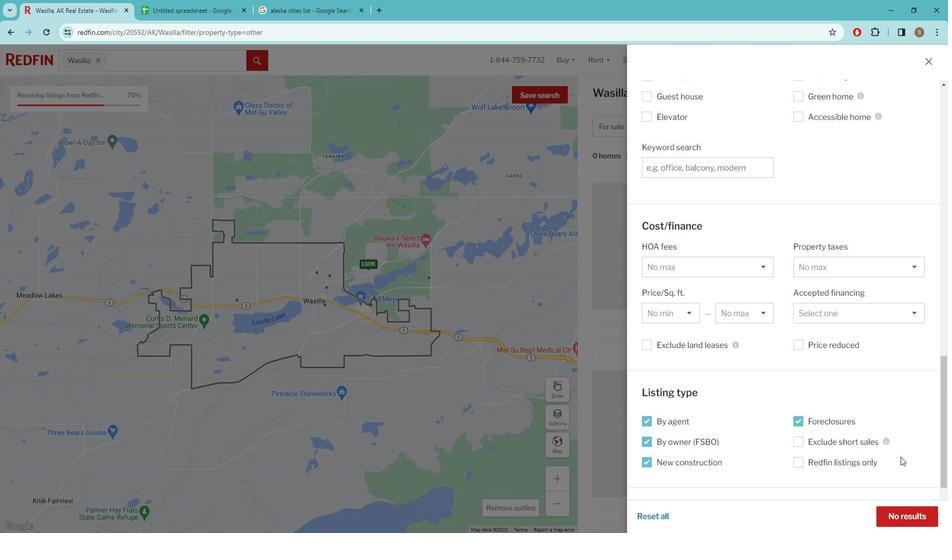 
Action: Mouse moved to (905, 446)
Screenshot: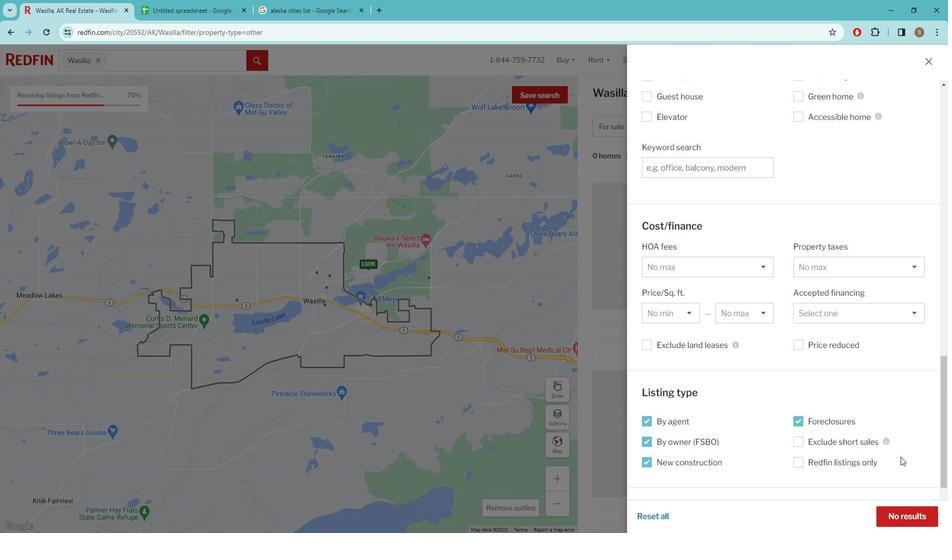 
Action: Mouse scrolled (905, 445) with delta (0, 0)
Screenshot: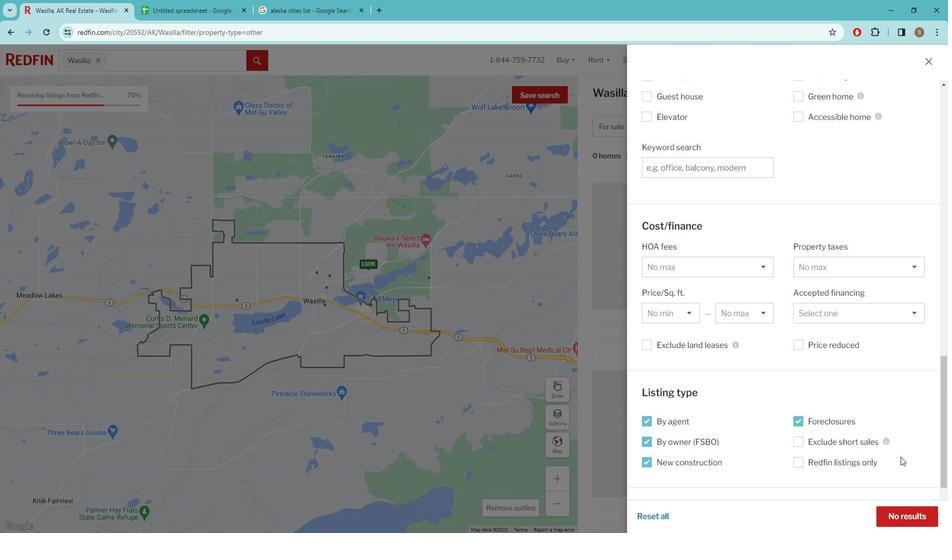 
Action: Mouse scrolled (905, 445) with delta (0, 0)
Screenshot: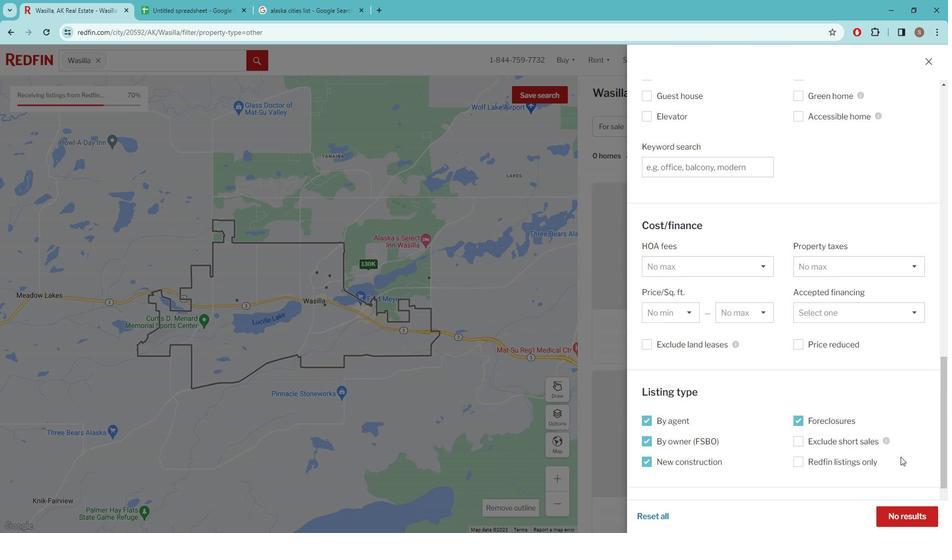 
Action: Mouse moved to (906, 500)
Screenshot: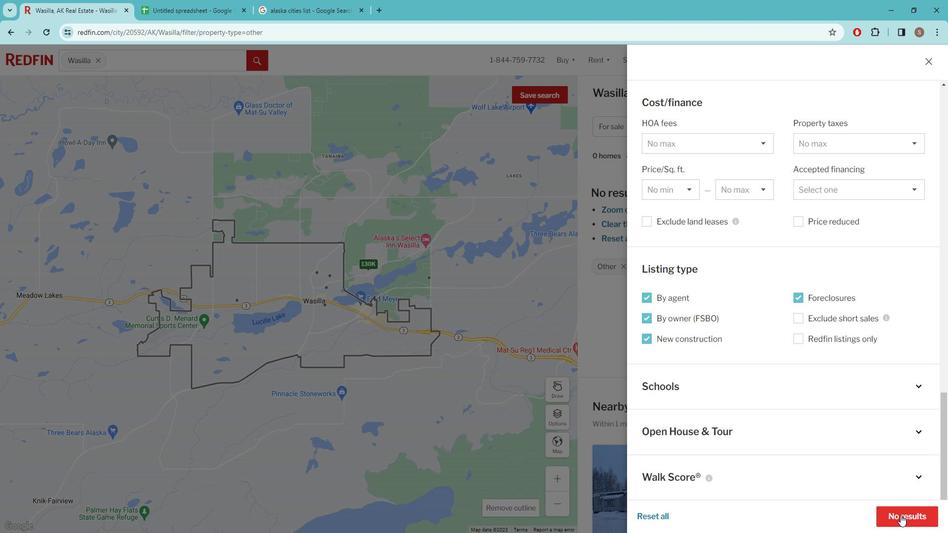 
Action: Mouse pressed left at (906, 500)
Screenshot: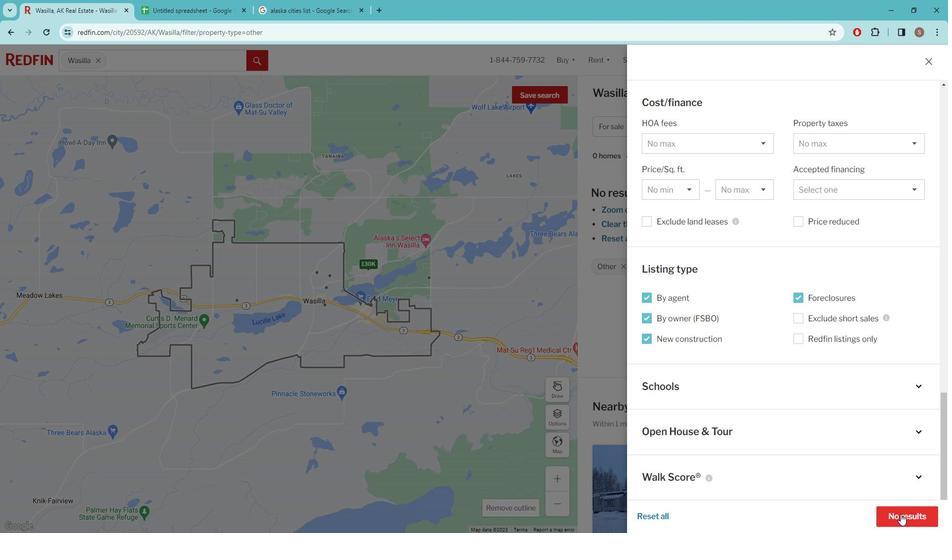 
Action: Mouse moved to (792, 103)
Screenshot: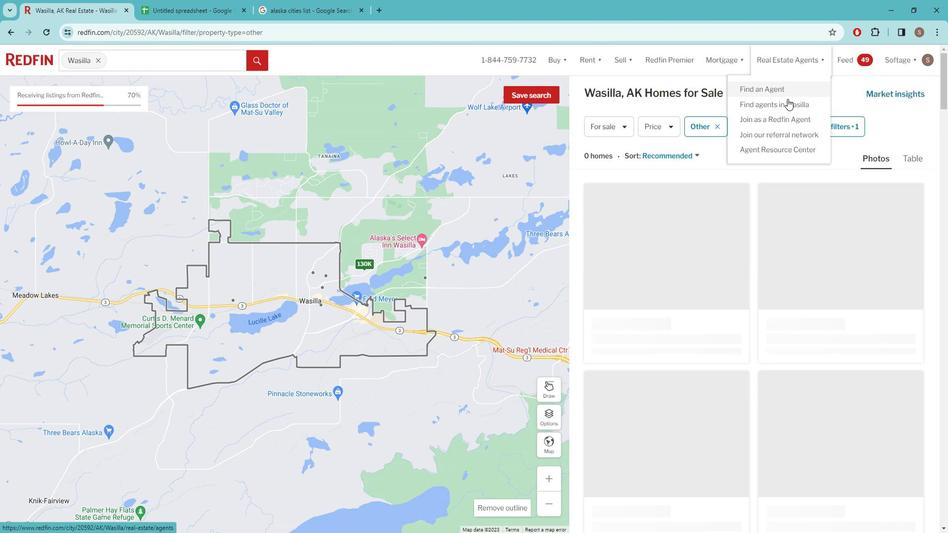 
Action: Mouse pressed left at (792, 103)
Screenshot: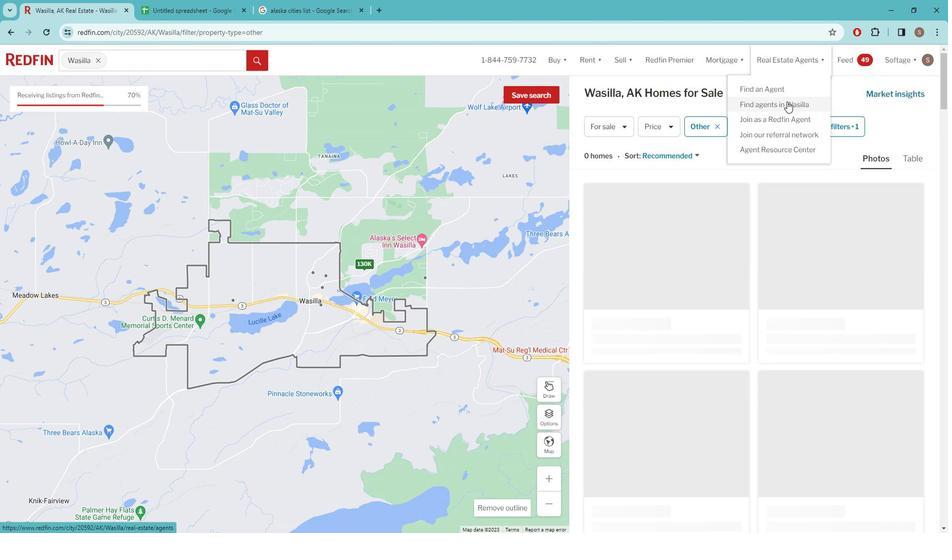
Action: Mouse moved to (309, 435)
Screenshot: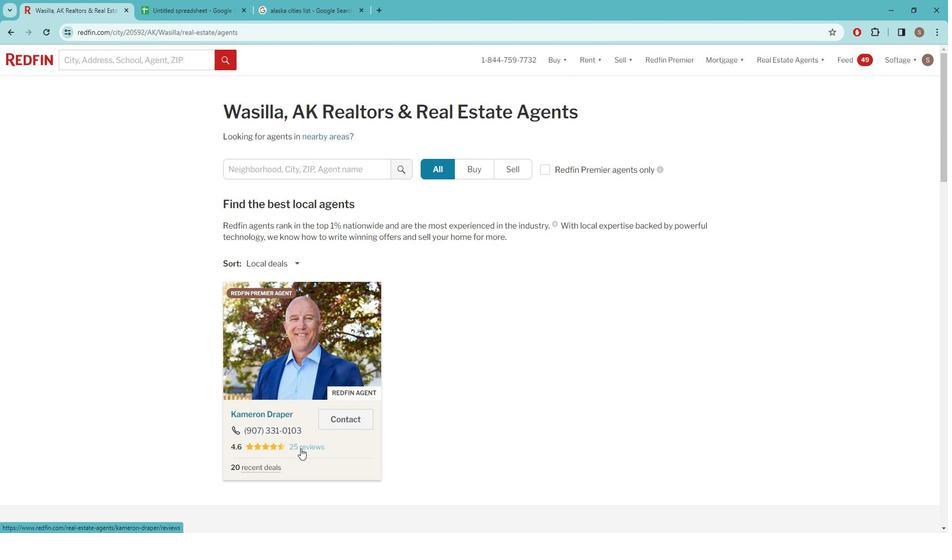 
Action: Mouse pressed left at (309, 435)
Screenshot: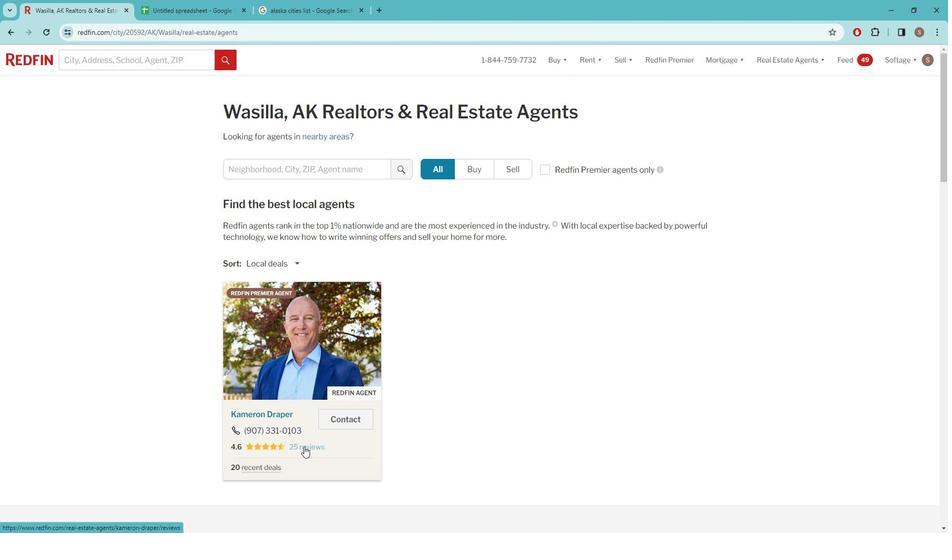 
Action: Mouse moved to (398, 337)
Screenshot: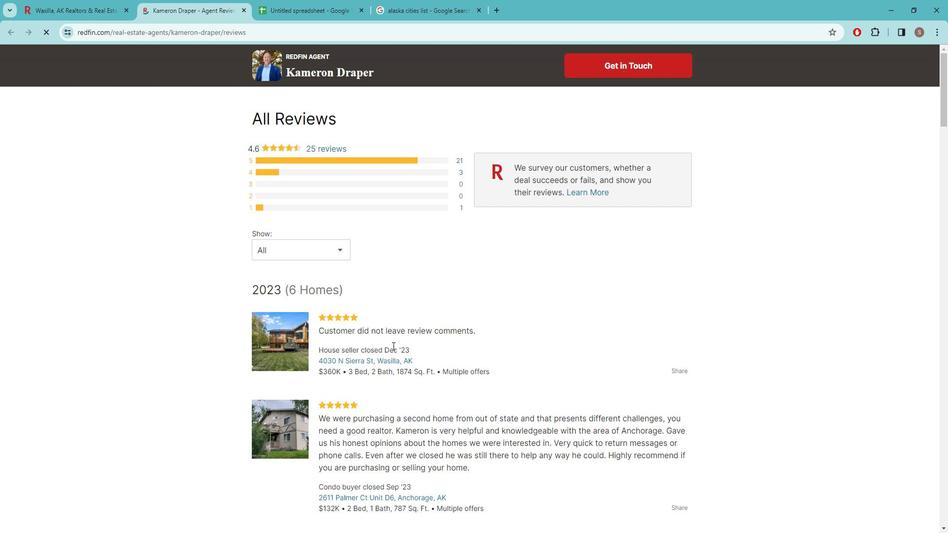 
Action: Mouse scrolled (398, 336) with delta (0, 0)
Screenshot: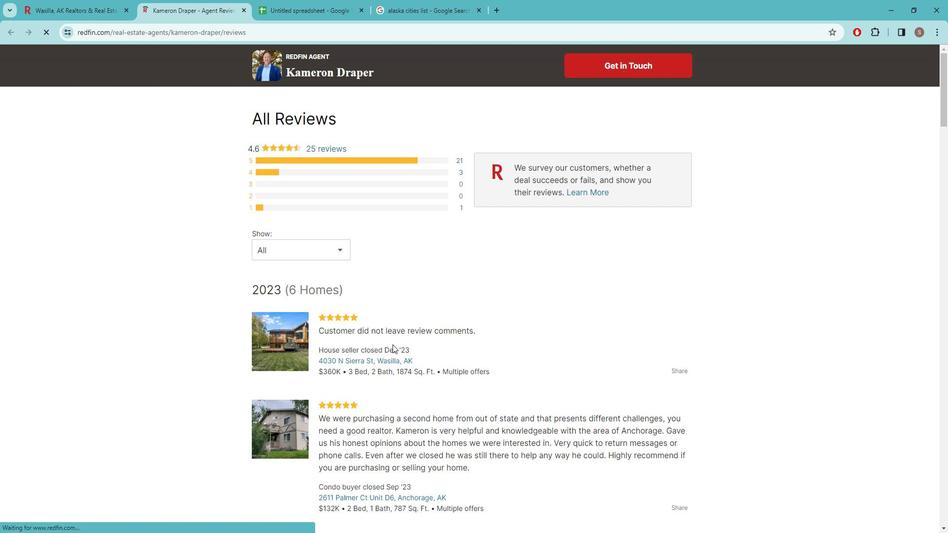 
Action: Mouse moved to (398, 329)
Screenshot: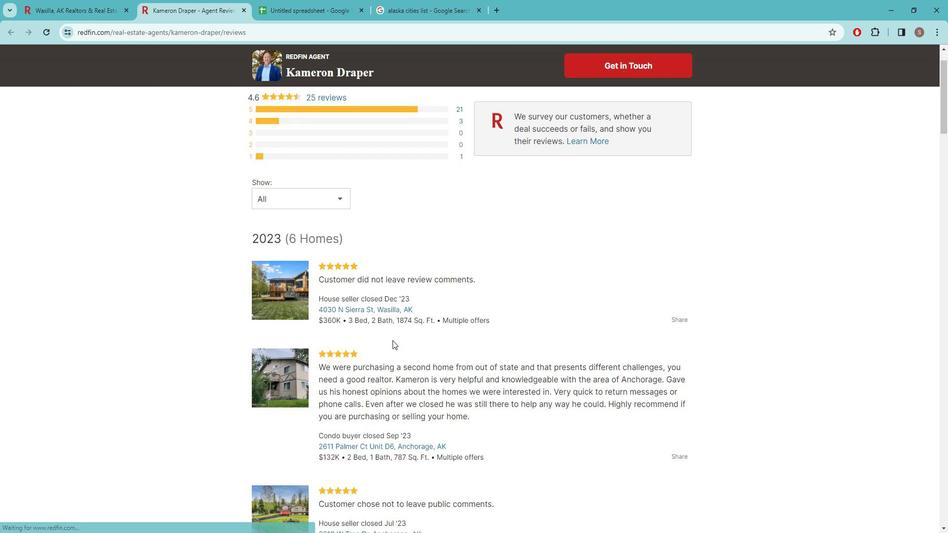 
Action: Mouse scrolled (398, 329) with delta (0, 0)
Screenshot: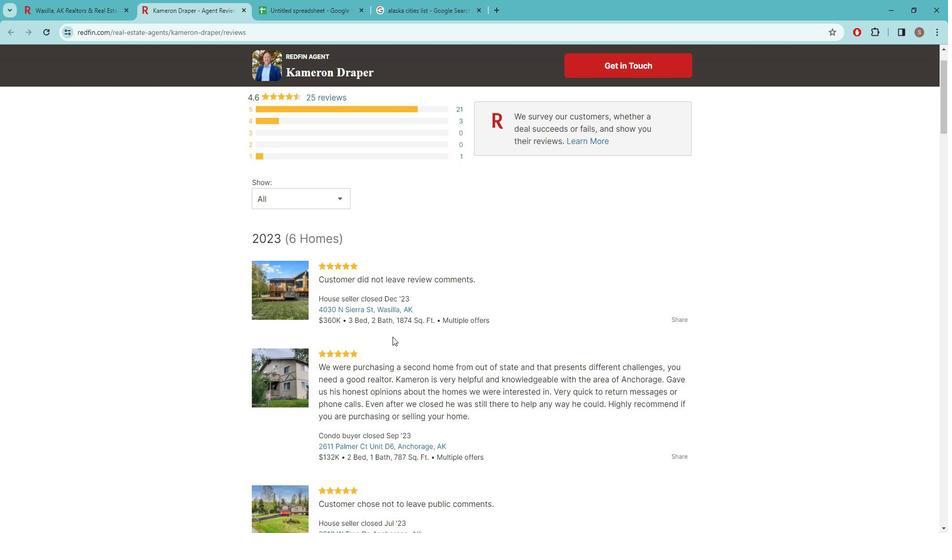 
Action: Mouse moved to (408, 325)
Screenshot: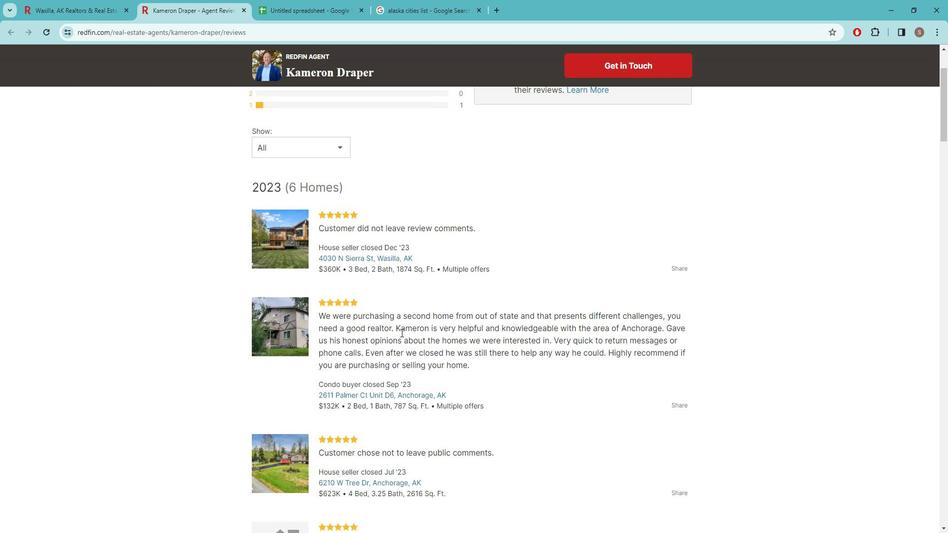 
Action: Mouse scrolled (408, 325) with delta (0, 0)
Screenshot: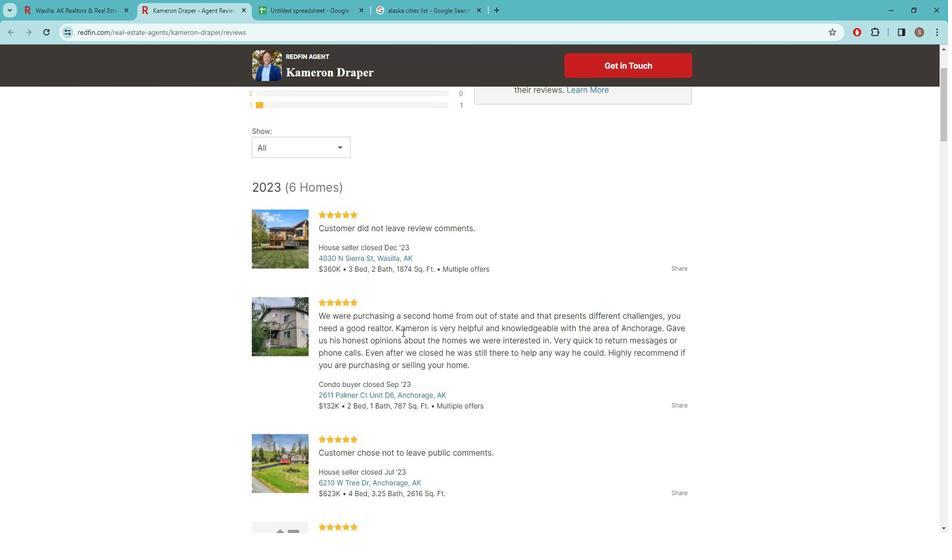 
Action: Mouse moved to (480, 320)
Screenshot: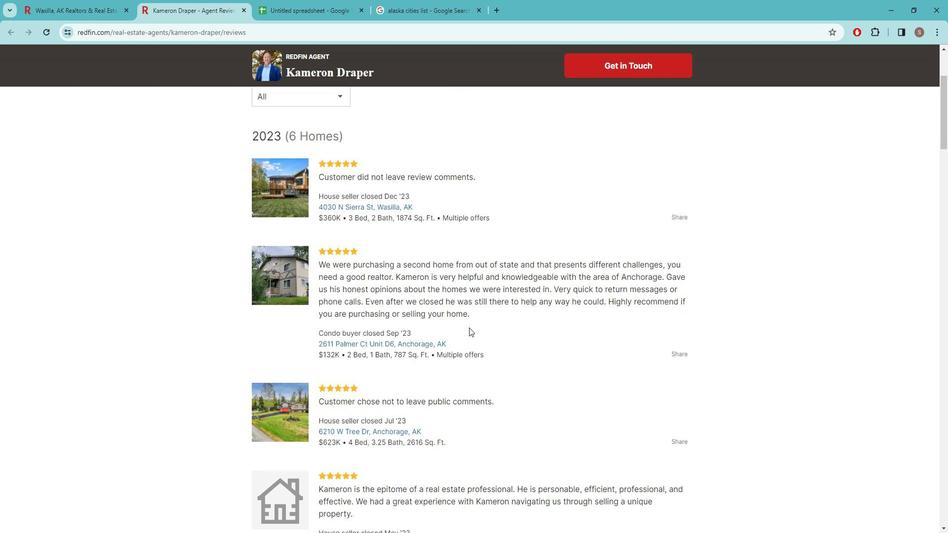 
Action: Mouse scrolled (480, 320) with delta (0, 0)
Screenshot: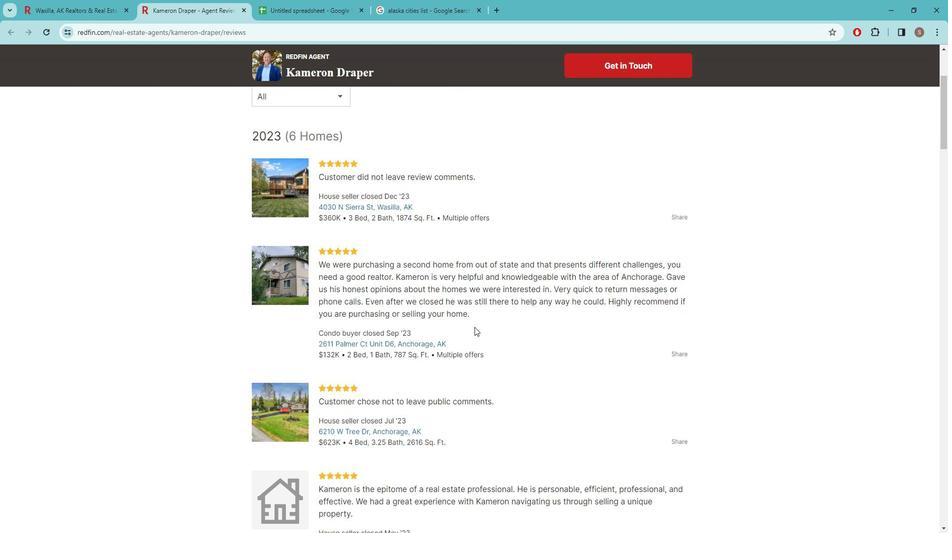 
Action: Mouse moved to (482, 318)
Screenshot: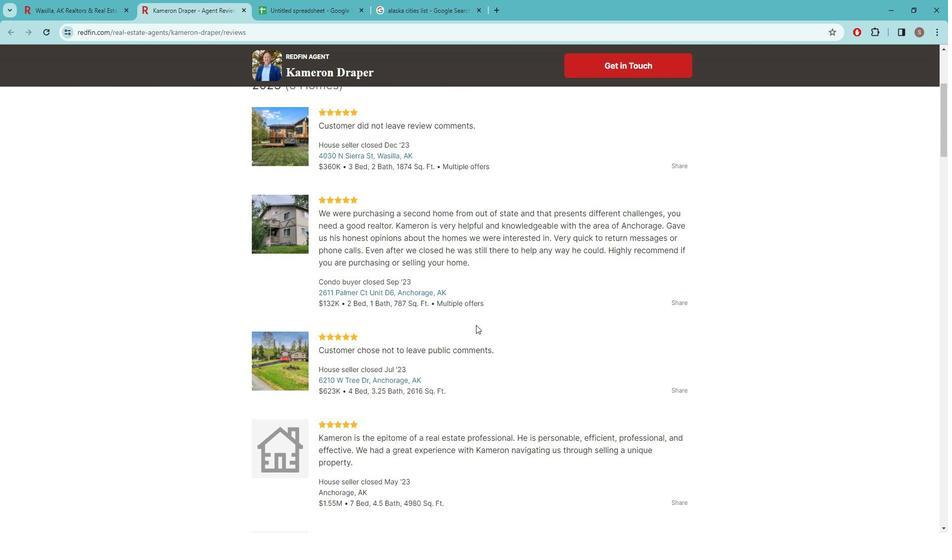 
Action: Mouse scrolled (482, 317) with delta (0, 0)
Screenshot: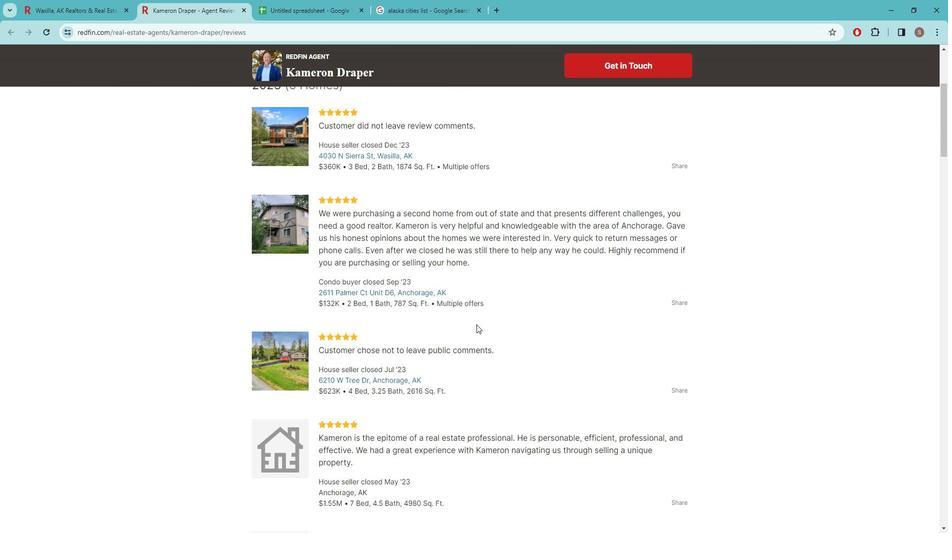 
Action: Mouse scrolled (482, 317) with delta (0, 0)
Screenshot: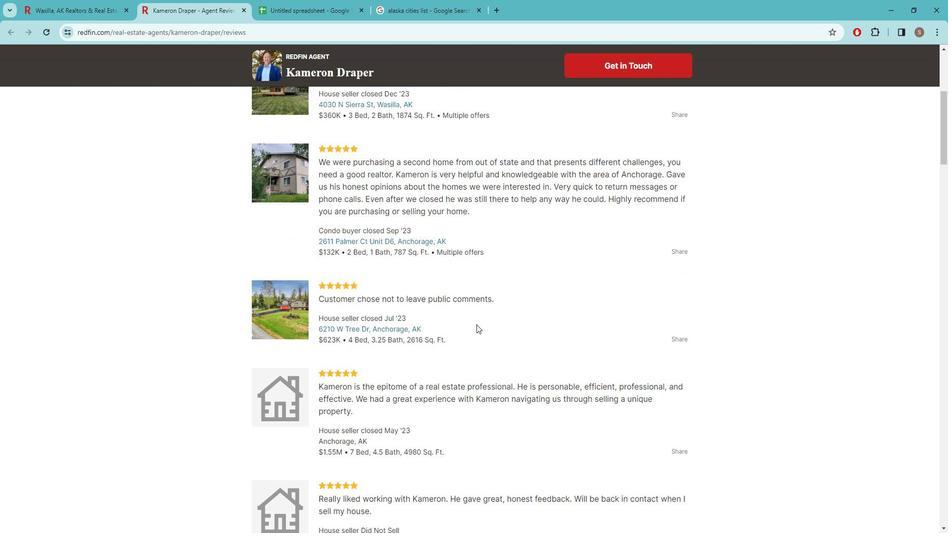 
Action: Mouse moved to (483, 317)
Screenshot: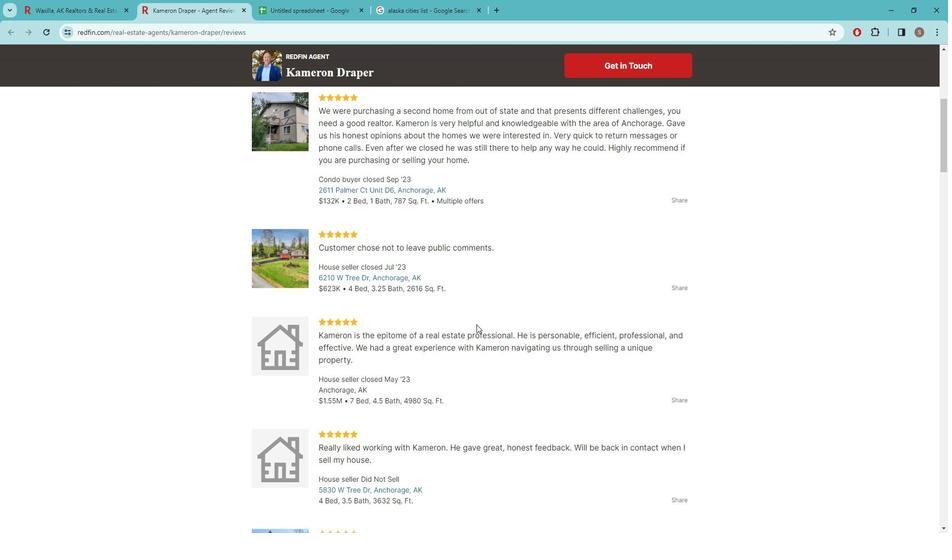 
Action: Mouse scrolled (483, 317) with delta (0, 0)
Screenshot: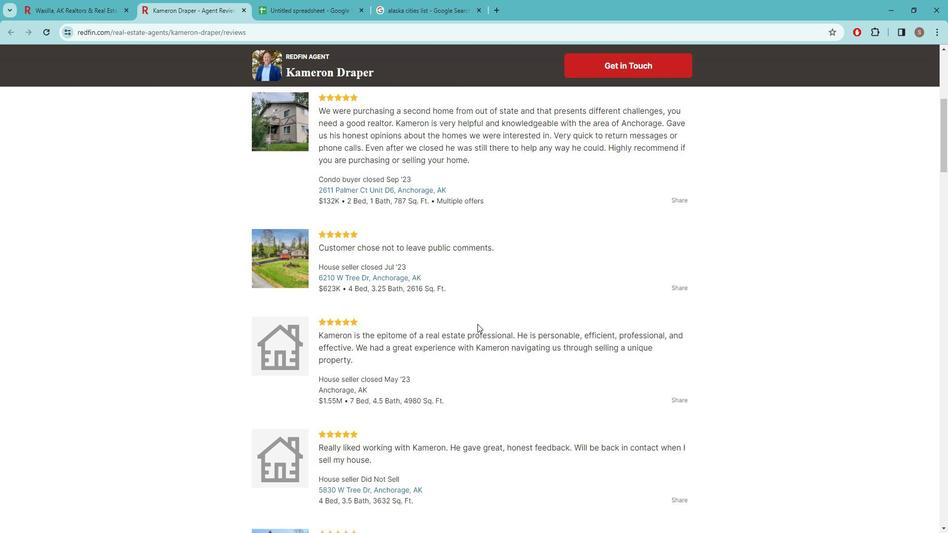 
Action: Mouse scrolled (483, 317) with delta (0, 0)
Screenshot: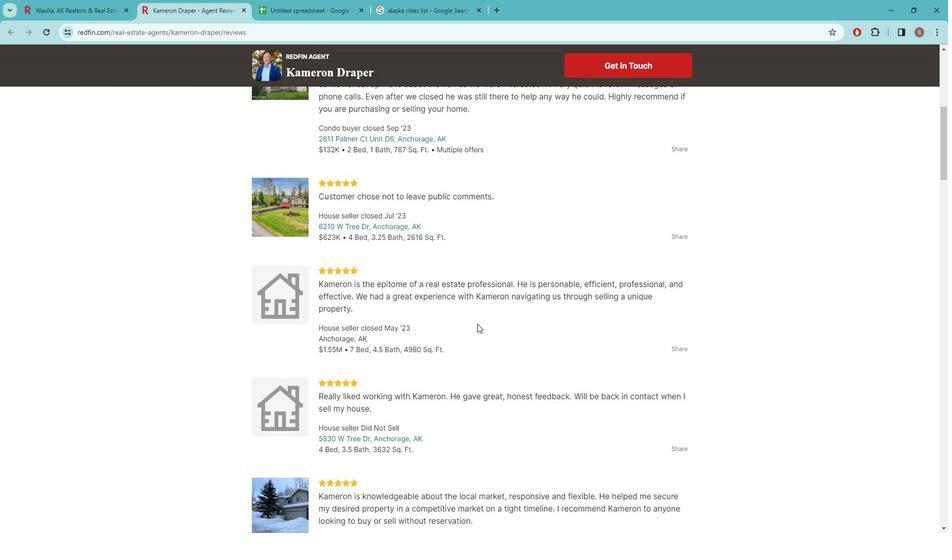 
Action: Mouse scrolled (483, 317) with delta (0, 0)
Screenshot: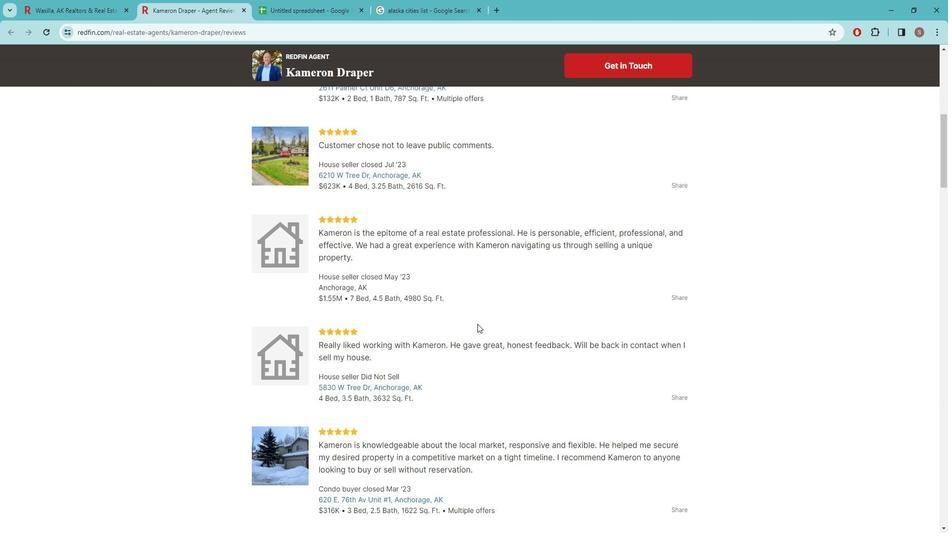 
Action: Mouse scrolled (483, 317) with delta (0, 0)
Screenshot: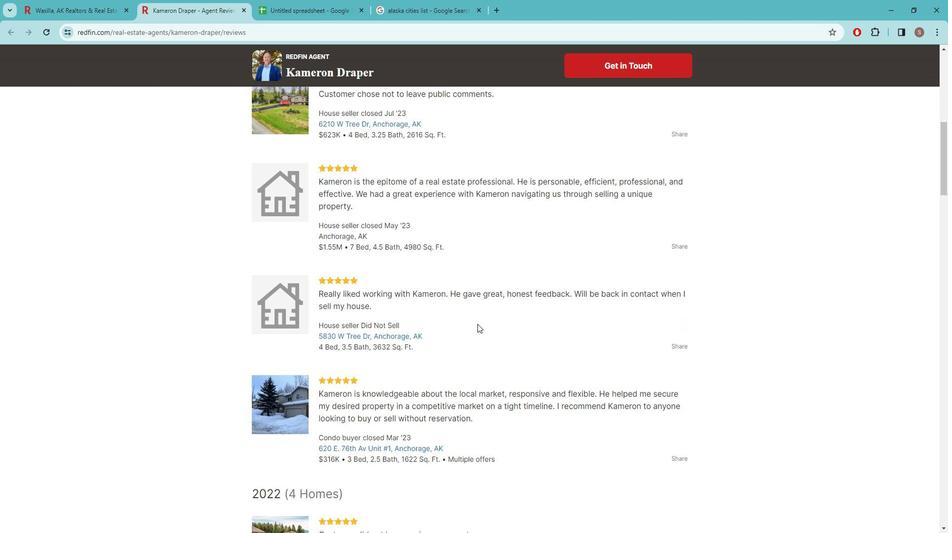 
Action: Mouse scrolled (483, 317) with delta (0, 0)
Screenshot: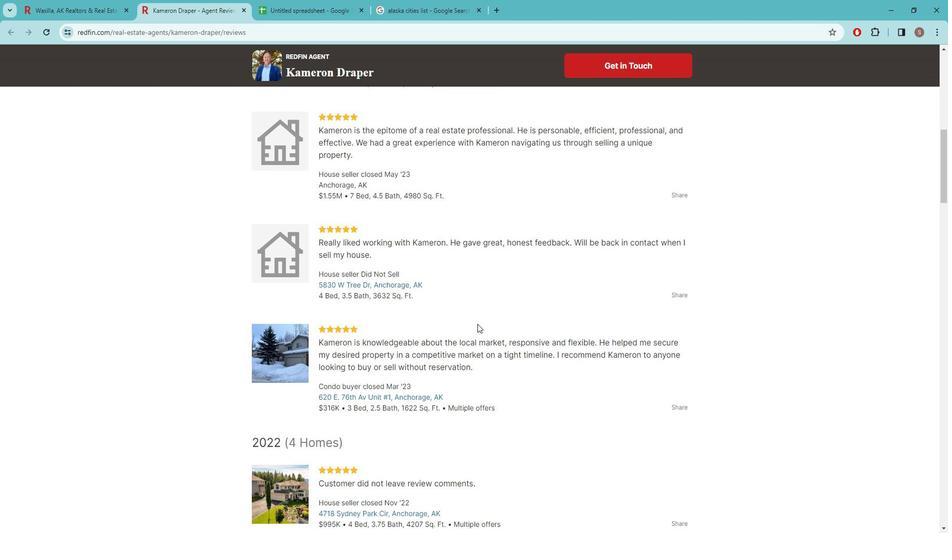 
Action: Mouse scrolled (483, 317) with delta (0, 0)
Screenshot: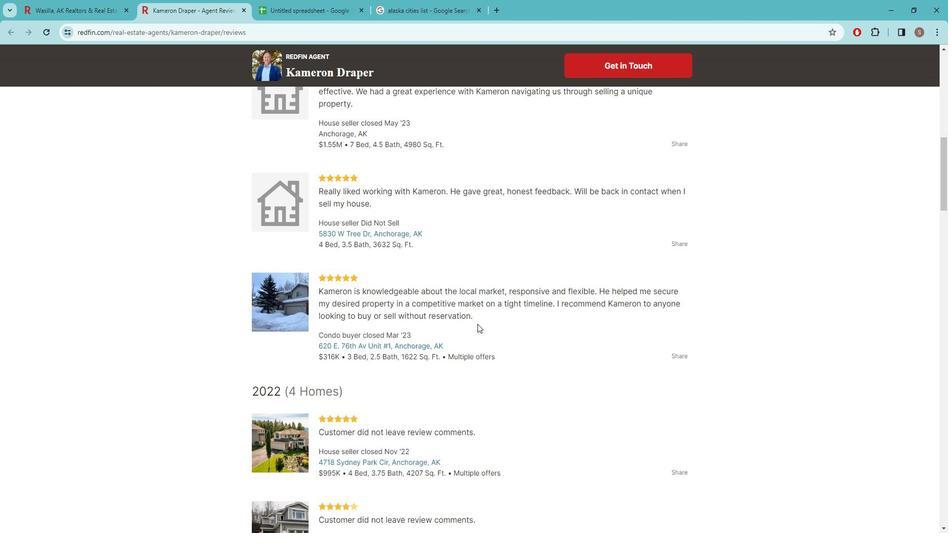 
Action: Mouse scrolled (483, 317) with delta (0, 0)
Screenshot: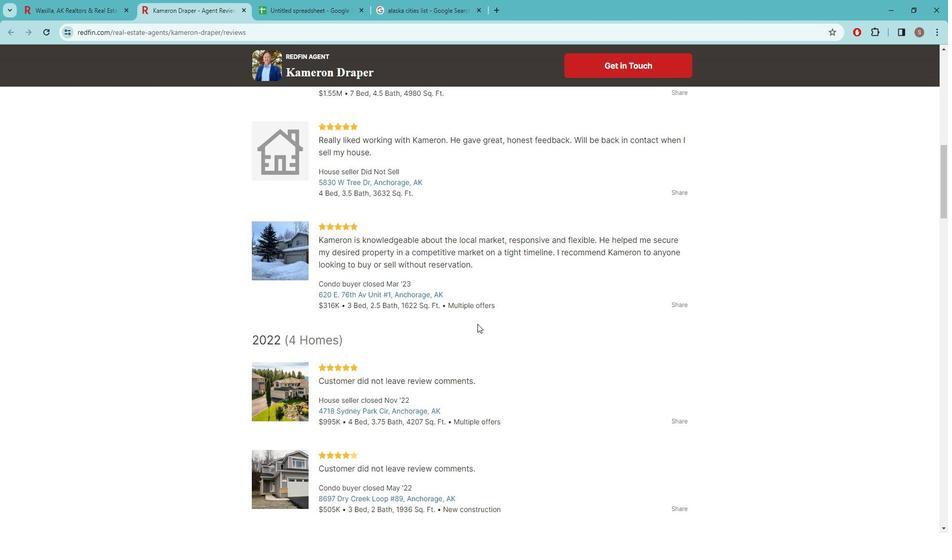 
Action: Mouse scrolled (483, 317) with delta (0, 0)
Screenshot: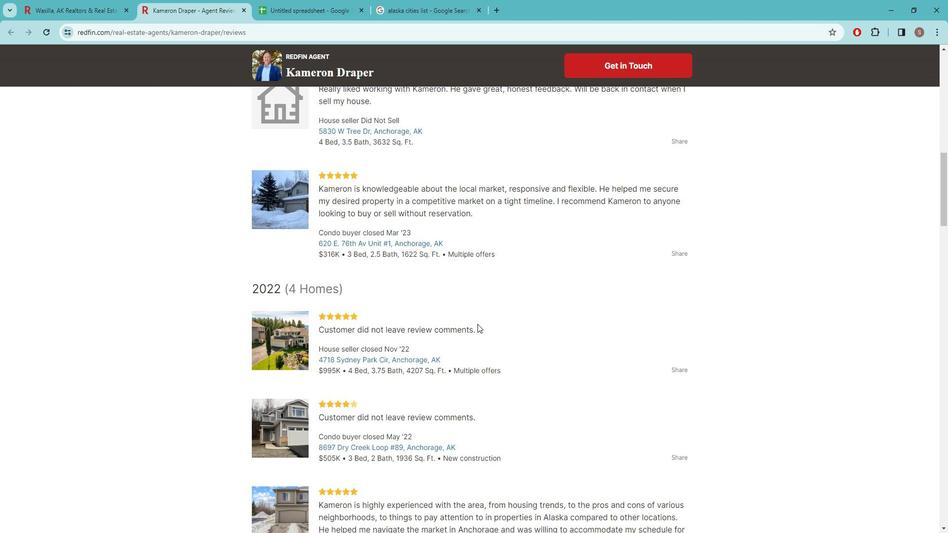 
Action: Mouse scrolled (483, 317) with delta (0, 0)
Screenshot: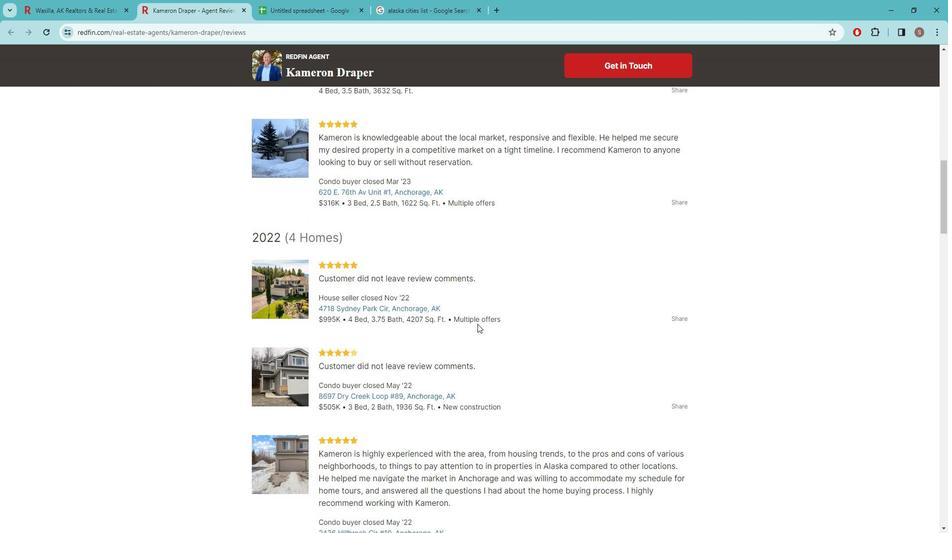 
Action: Mouse scrolled (483, 317) with delta (0, 0)
Screenshot: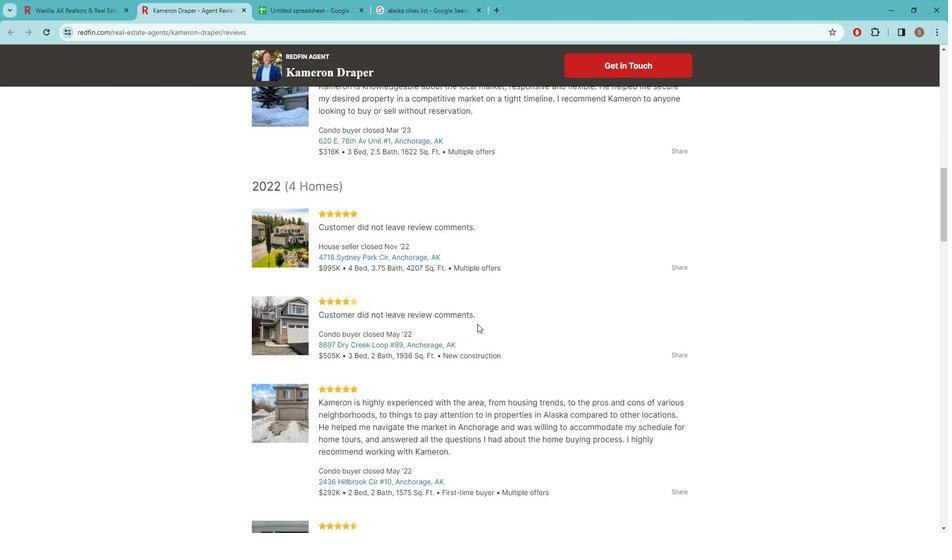 
Action: Mouse scrolled (483, 317) with delta (0, 0)
Screenshot: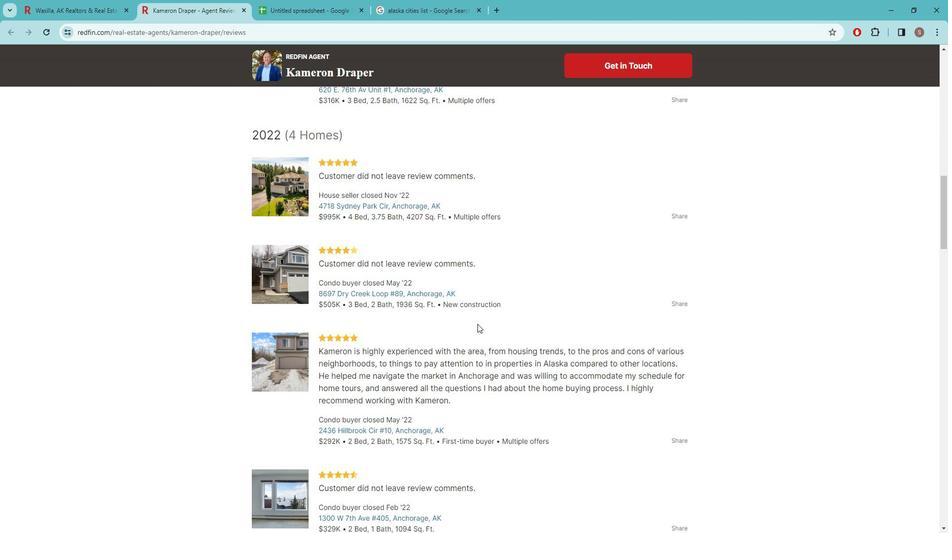 
Action: Mouse scrolled (483, 317) with delta (0, 0)
Screenshot: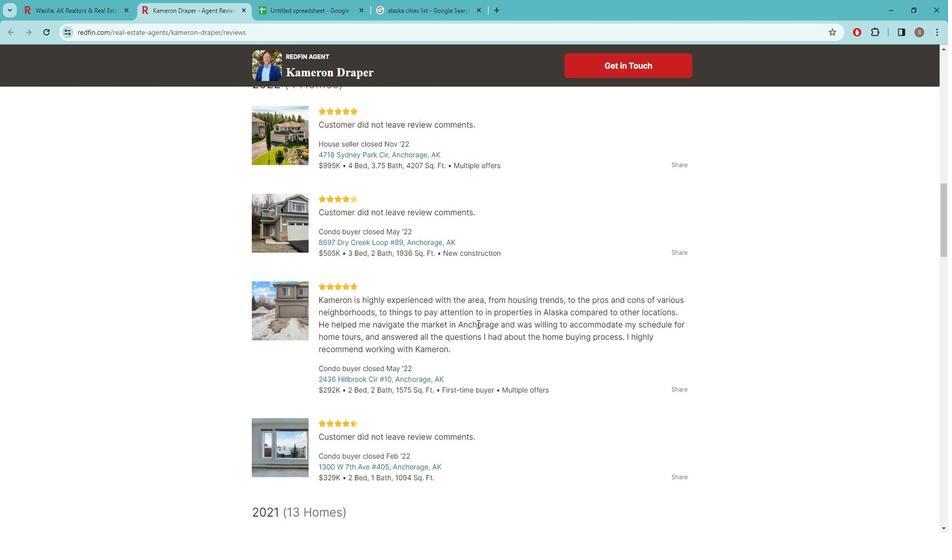 
Action: Mouse scrolled (483, 317) with delta (0, 0)
Screenshot: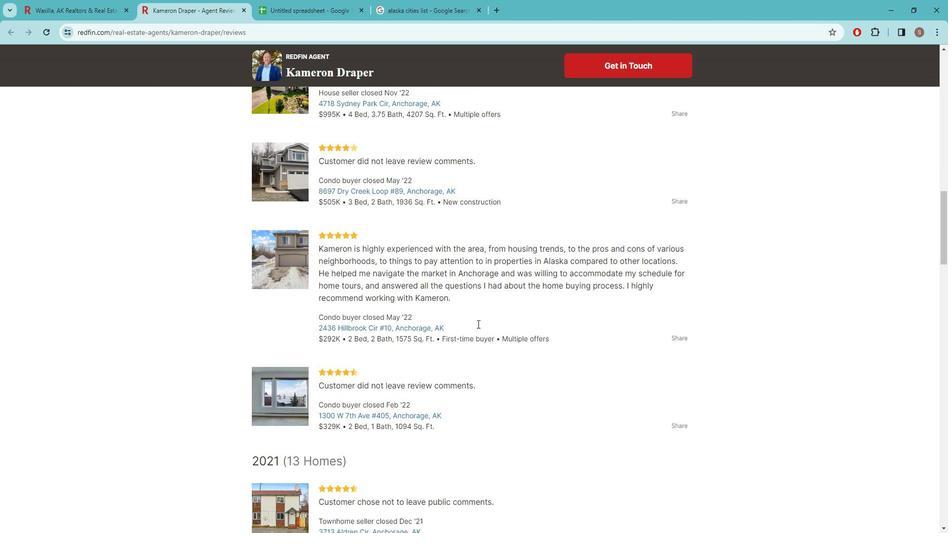 
Action: Mouse scrolled (483, 317) with delta (0, 0)
Screenshot: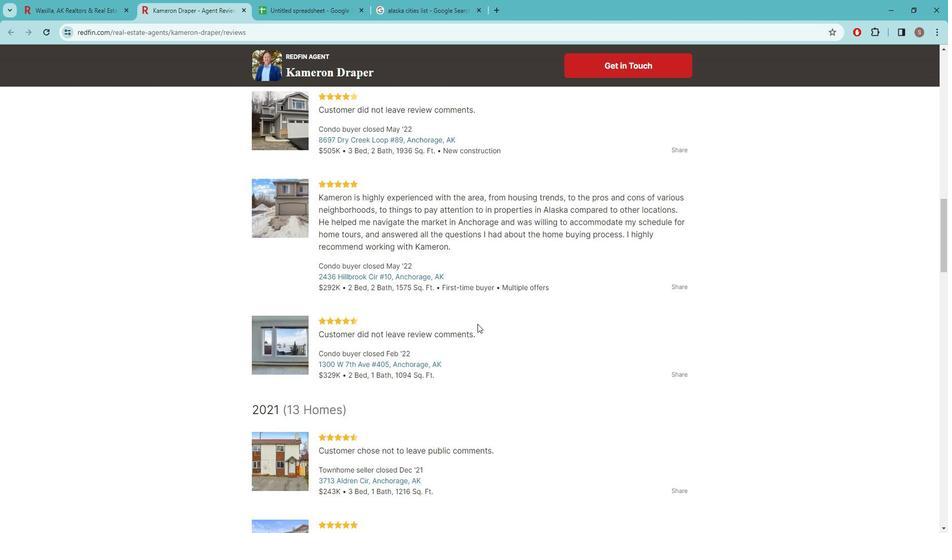 
Action: Mouse scrolled (483, 317) with delta (0, 0)
Screenshot: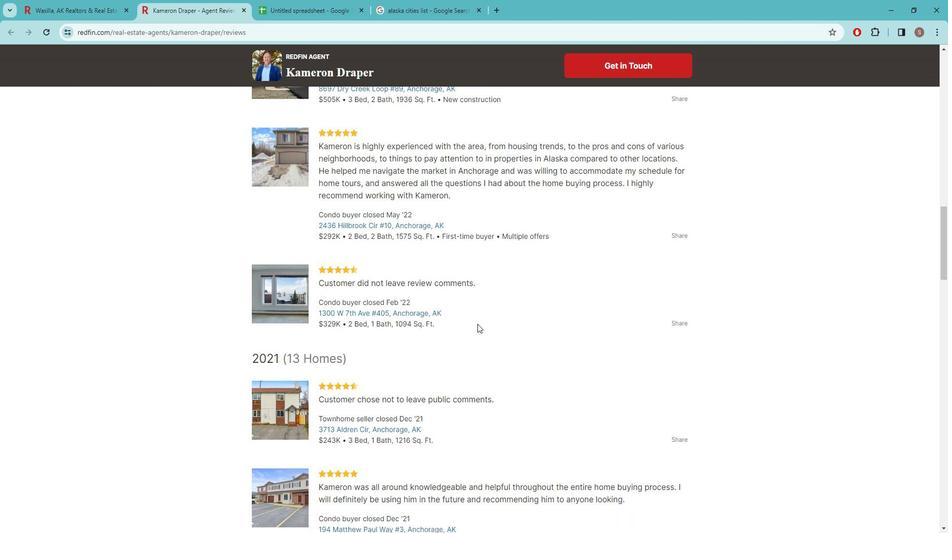 
Action: Mouse scrolled (483, 317) with delta (0, 0)
Screenshot: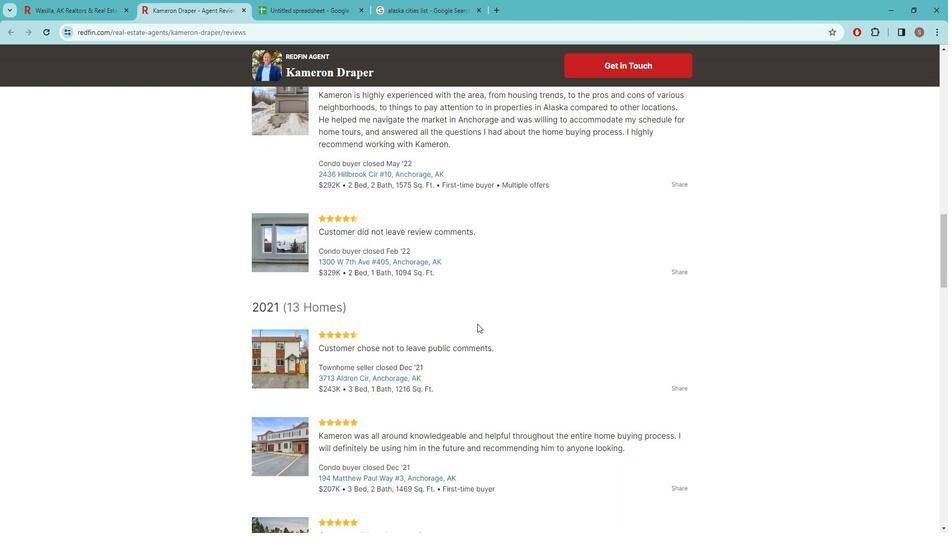 
Action: Mouse scrolled (483, 317) with delta (0, 0)
Screenshot: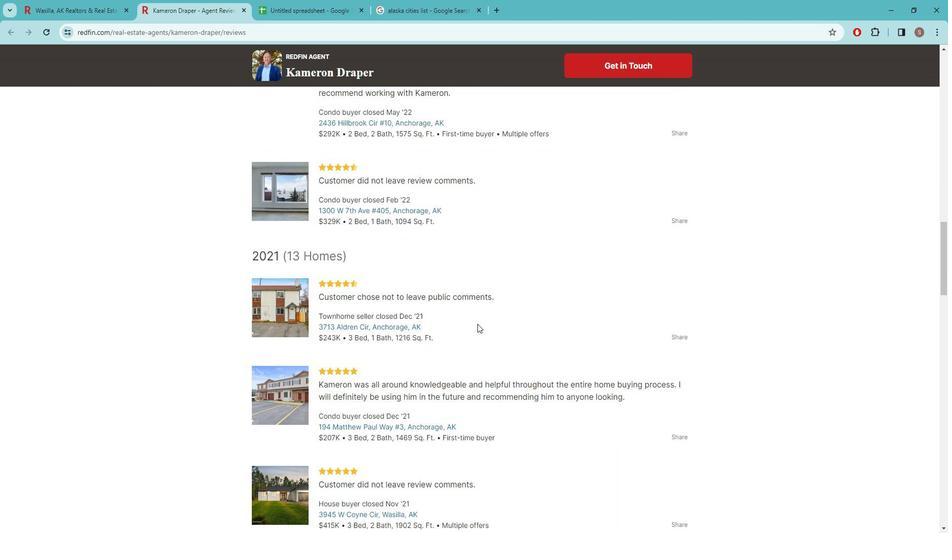 
Action: Mouse scrolled (483, 317) with delta (0, 0)
Screenshot: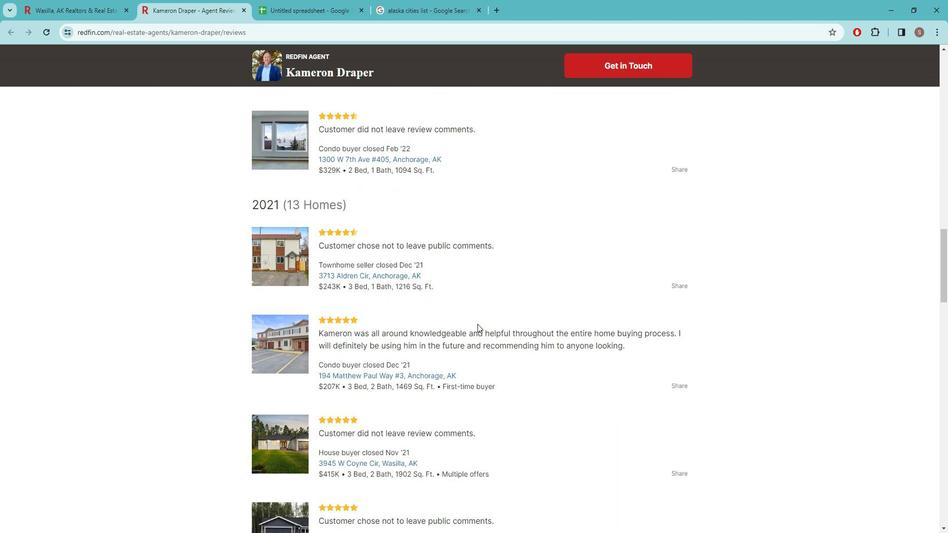 
Action: Mouse scrolled (483, 317) with delta (0, 0)
Screenshot: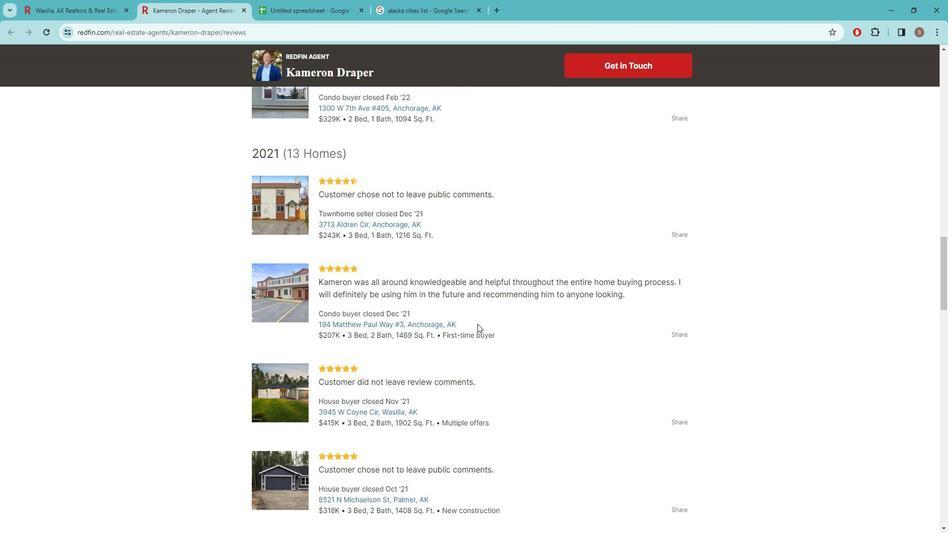 
Action: Mouse scrolled (483, 317) with delta (0, 0)
Screenshot: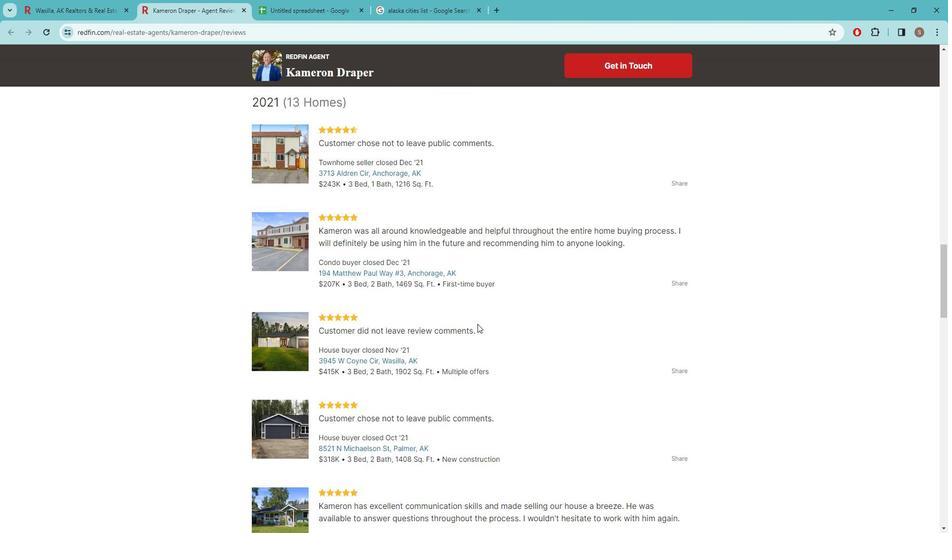 
Action: Mouse scrolled (483, 317) with delta (0, 0)
Screenshot: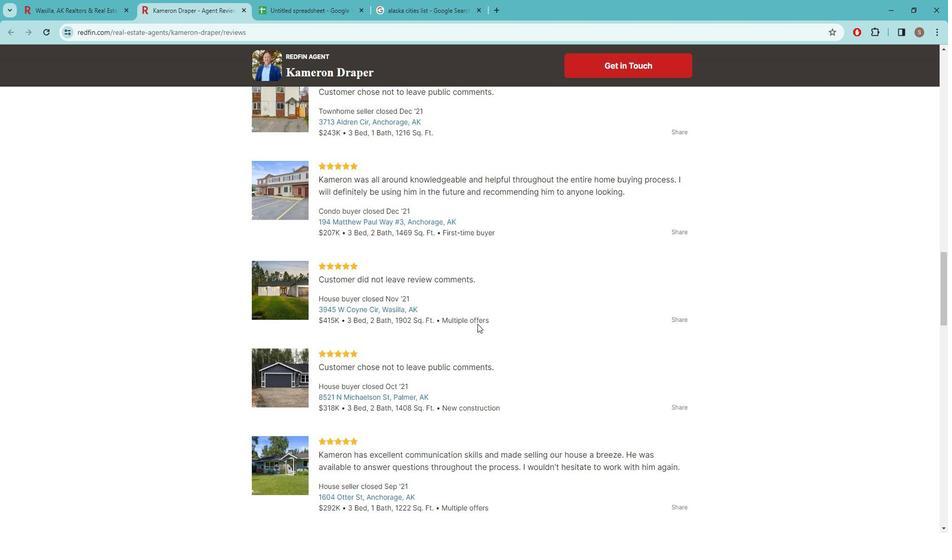 
Action: Mouse scrolled (483, 317) with delta (0, 0)
Screenshot: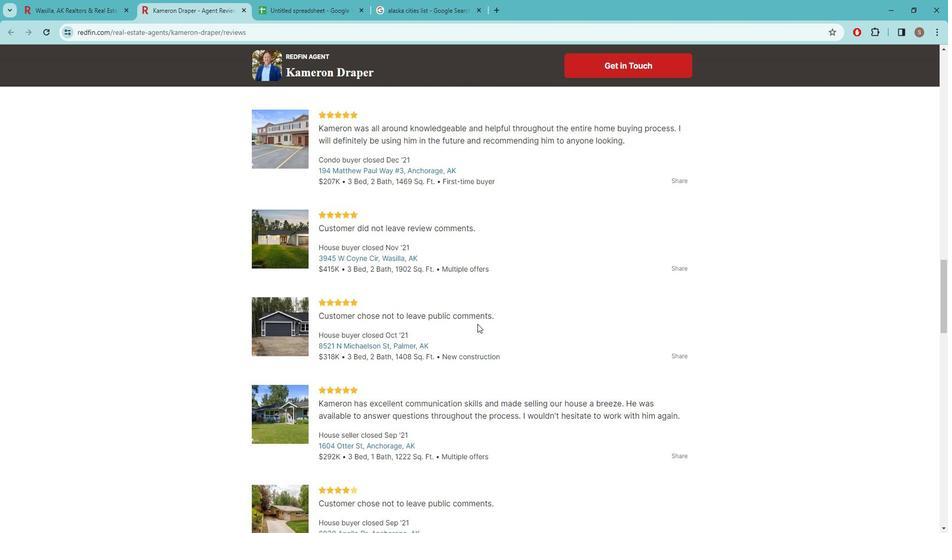 
Action: Mouse scrolled (483, 317) with delta (0, 0)
Screenshot: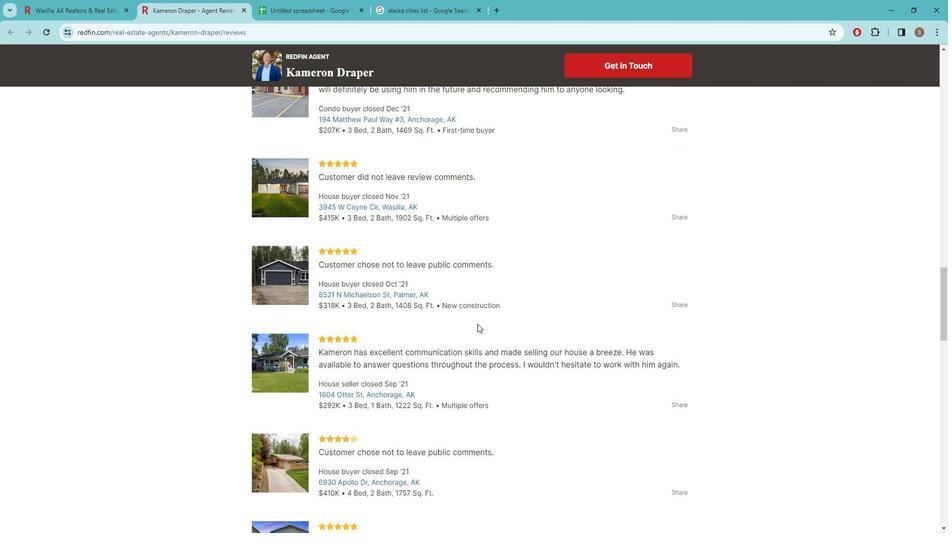 
Action: Mouse scrolled (483, 317) with delta (0, 0)
Screenshot: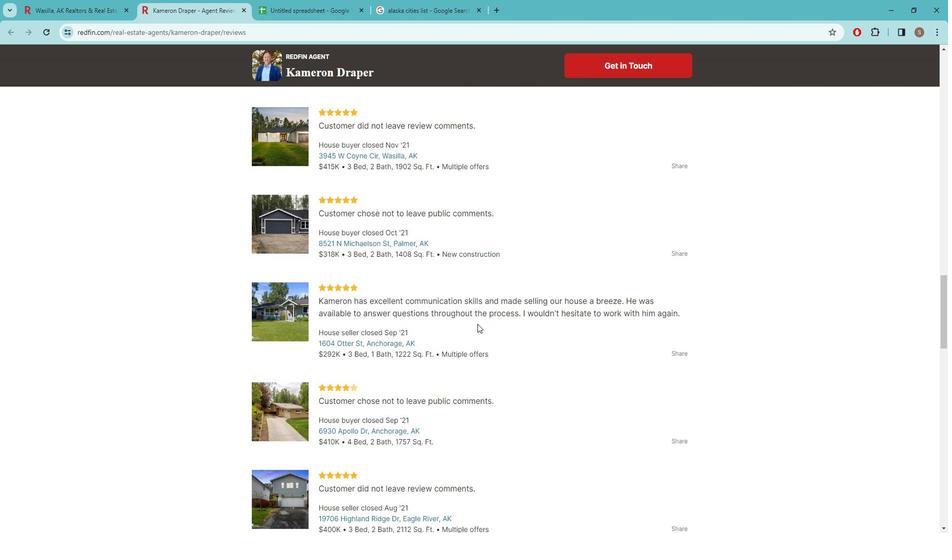 
Action: Mouse scrolled (483, 317) with delta (0, 0)
Screenshot: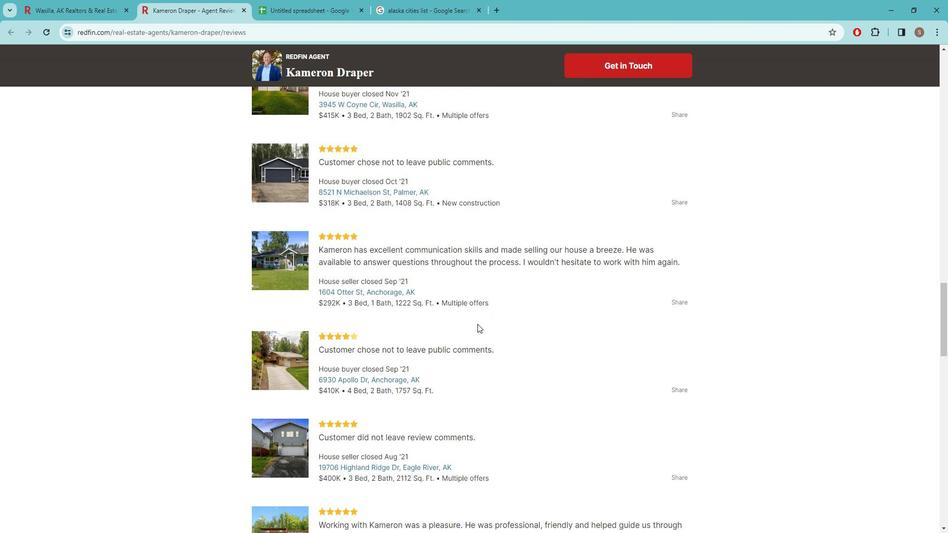 
Action: Mouse scrolled (483, 317) with delta (0, 0)
Screenshot: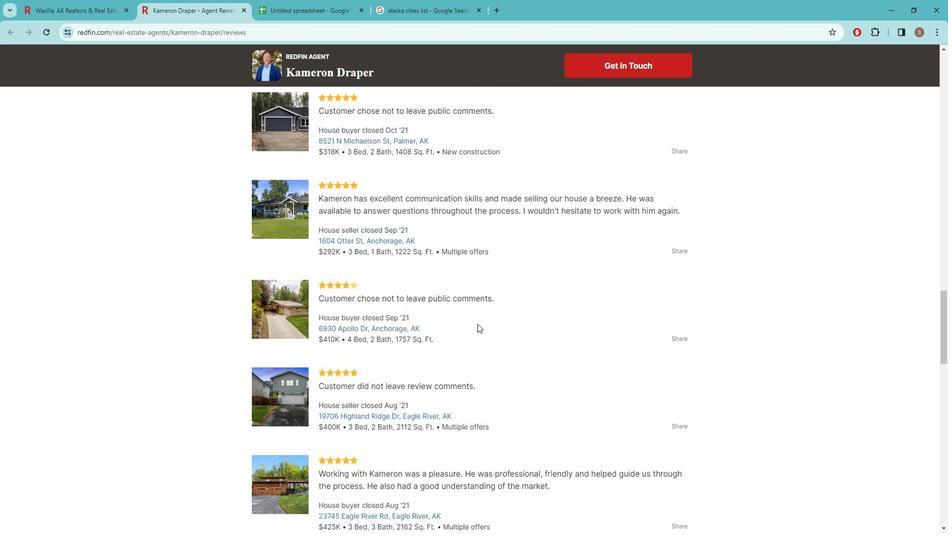 
Action: Mouse scrolled (483, 317) with delta (0, 0)
Screenshot: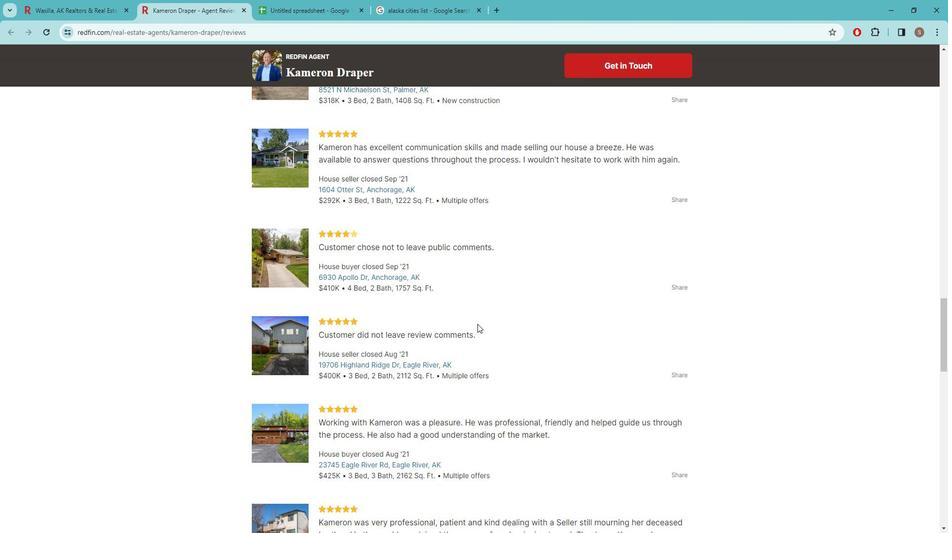
Action: Mouse scrolled (483, 317) with delta (0, 0)
Screenshot: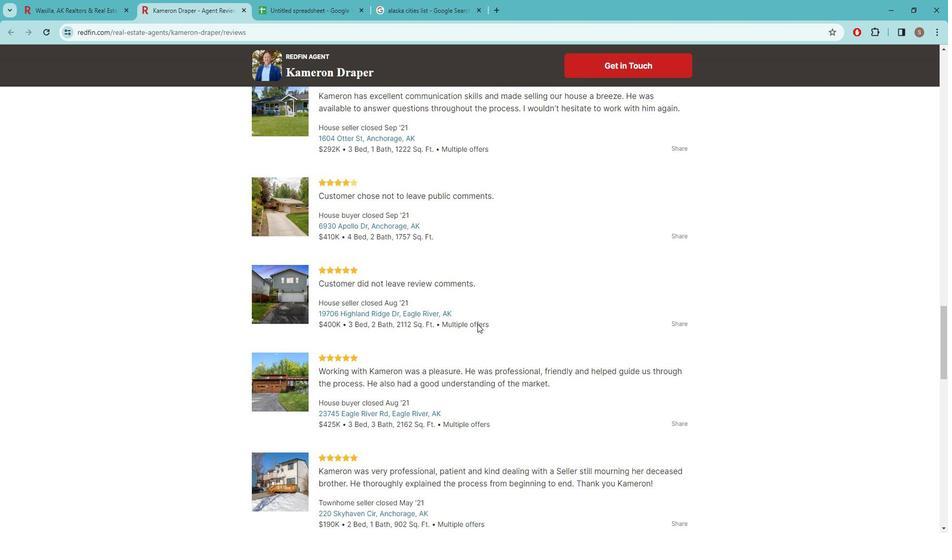
Action: Mouse scrolled (483, 317) with delta (0, 0)
Screenshot: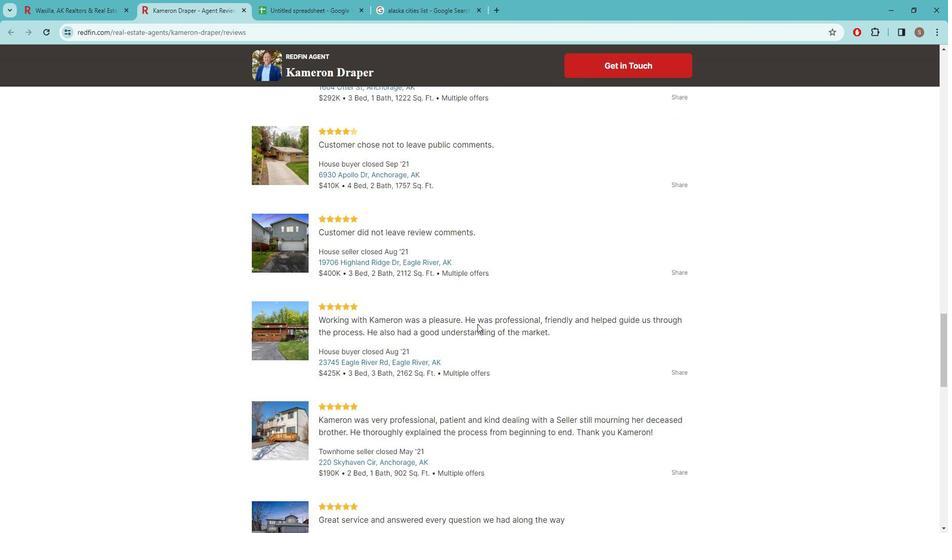 
Action: Mouse scrolled (483, 317) with delta (0, 0)
Screenshot: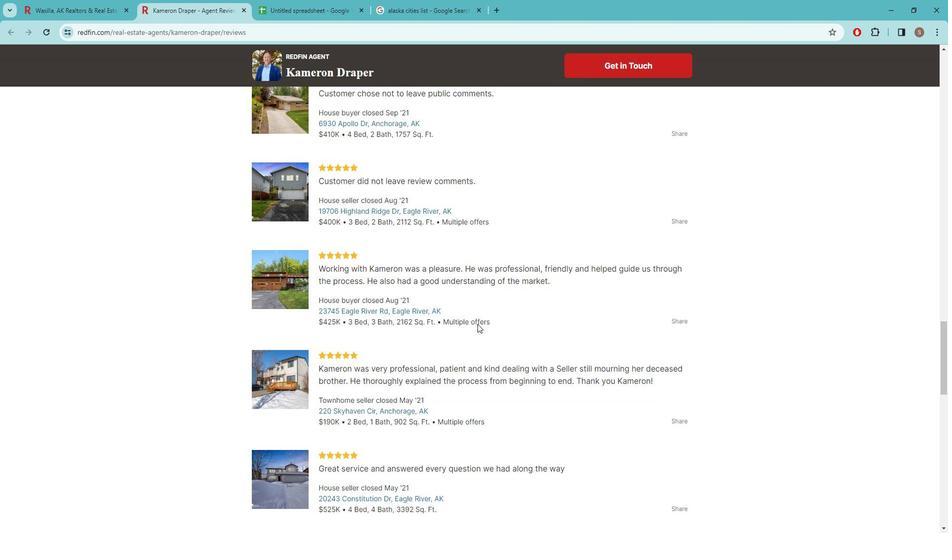 
Action: Mouse scrolled (483, 317) with delta (0, 0)
Screenshot: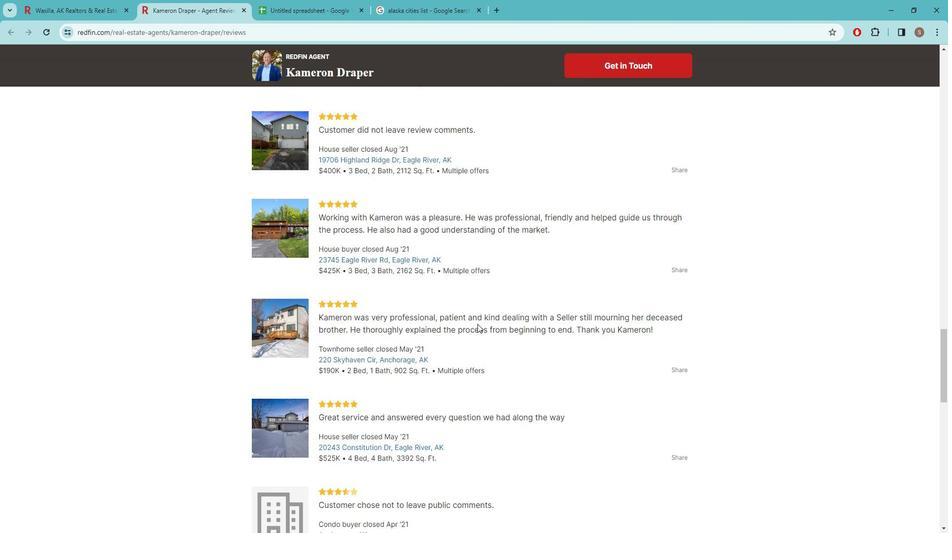 
Action: Mouse scrolled (483, 317) with delta (0, 0)
Screenshot: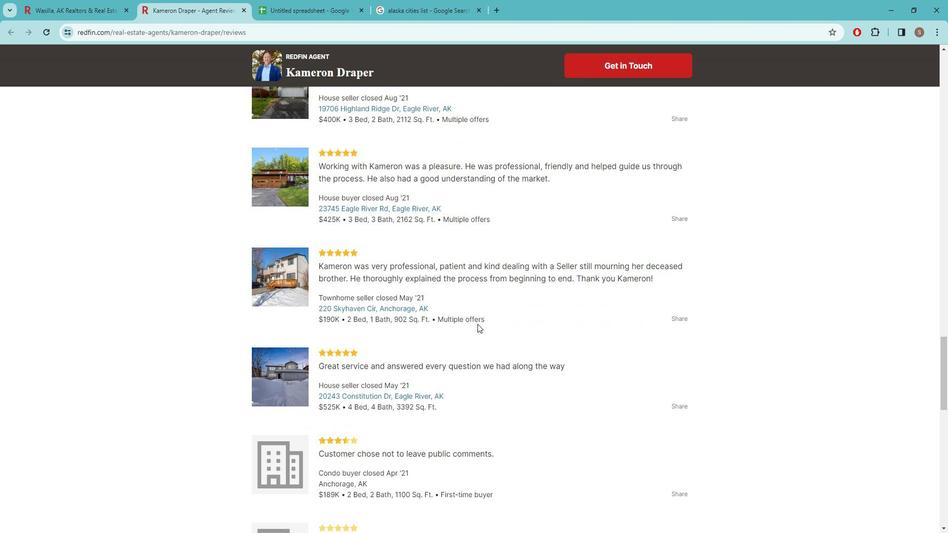 
Action: Mouse scrolled (483, 317) with delta (0, 0)
Screenshot: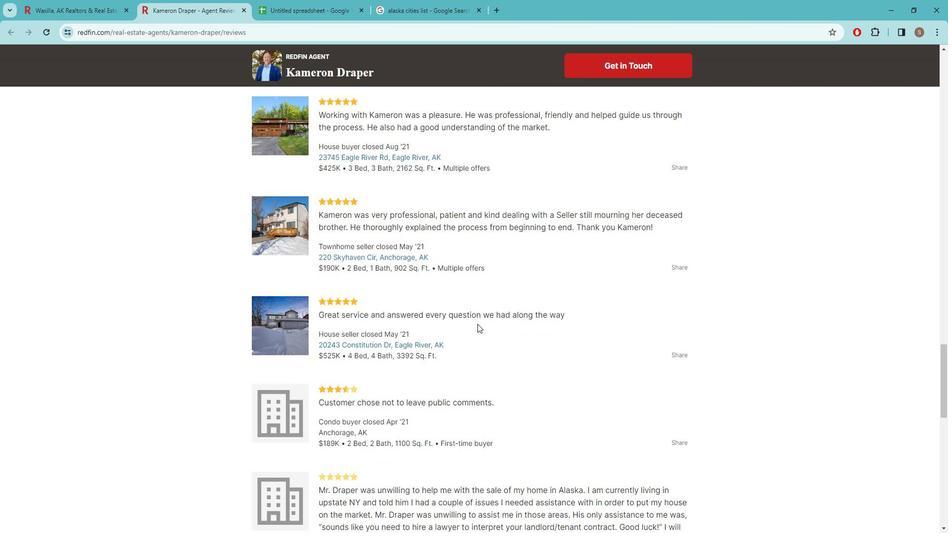 
Action: Mouse scrolled (483, 317) with delta (0, 0)
Screenshot: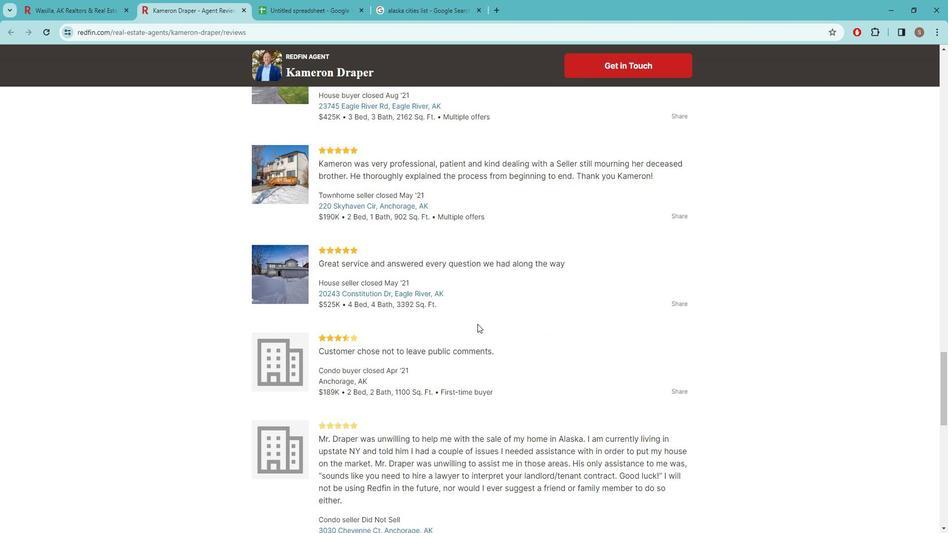 
Action: Mouse scrolled (483, 317) with delta (0, 0)
Screenshot: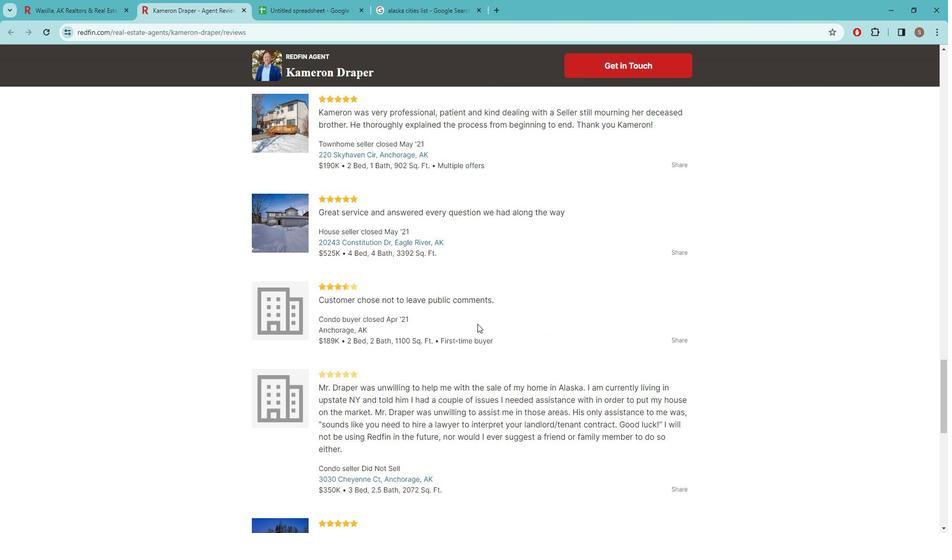 
Action: Mouse scrolled (483, 317) with delta (0, 0)
Screenshot: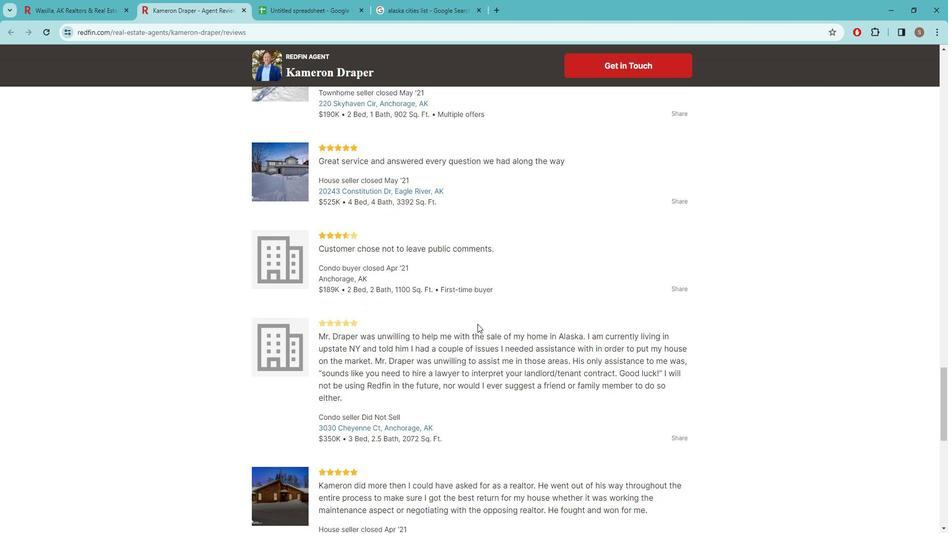 
Action: Mouse scrolled (483, 317) with delta (0, 0)
Screenshot: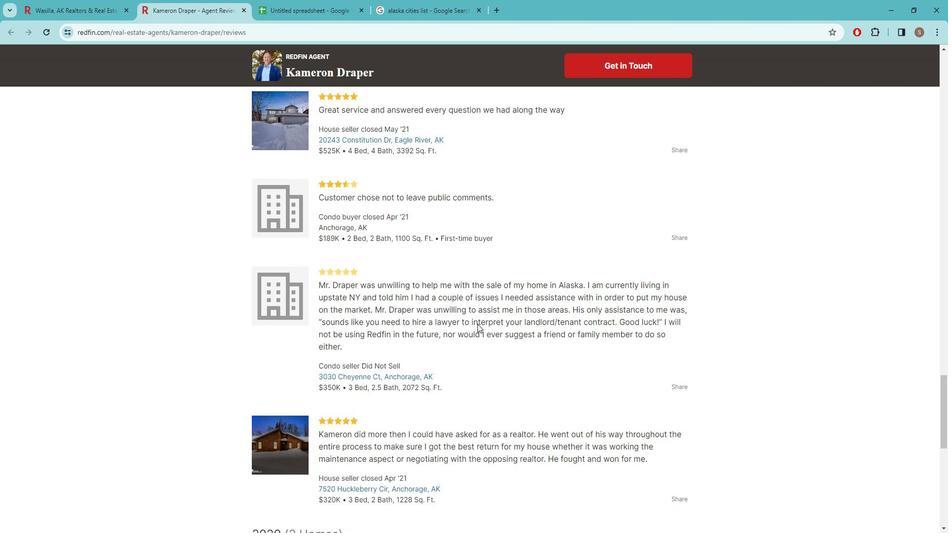 
Action: Mouse scrolled (483, 317) with delta (0, 0)
Screenshot: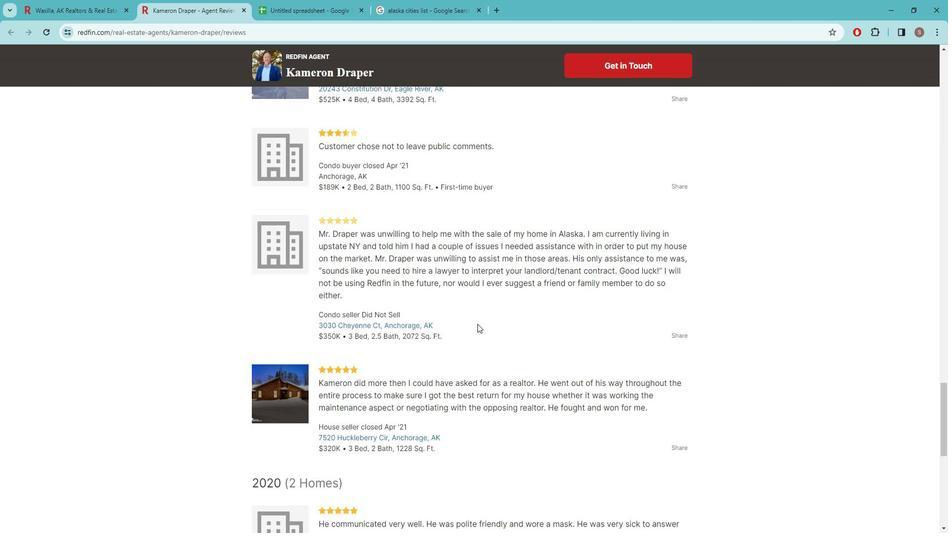 
Action: Mouse scrolled (483, 317) with delta (0, 0)
Screenshot: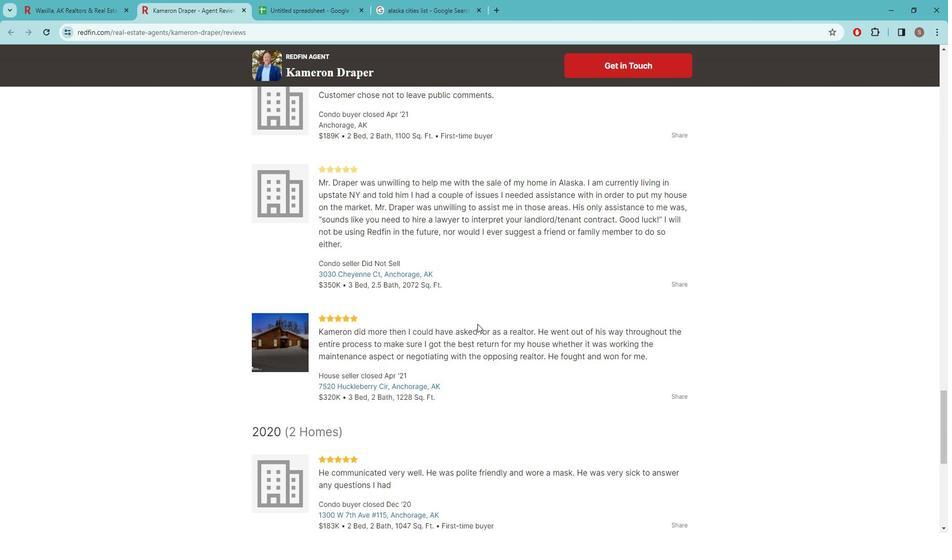 
Action: Mouse scrolled (483, 317) with delta (0, 0)
Screenshot: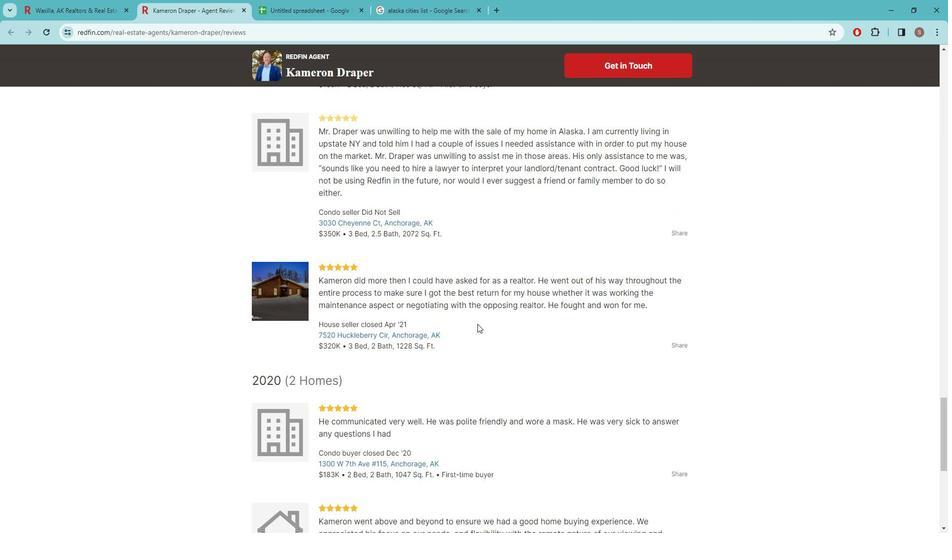 
Action: Mouse scrolled (483, 317) with delta (0, 0)
Screenshot: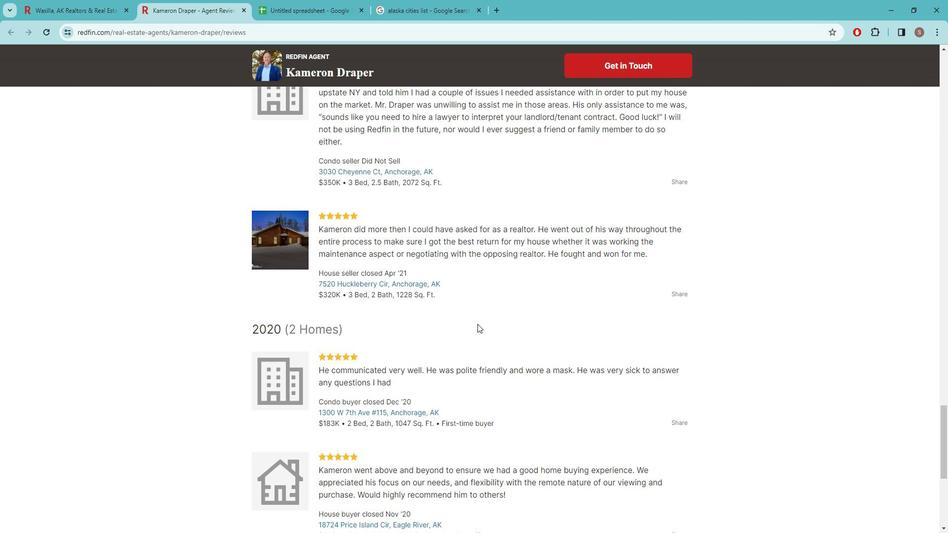 
Action: Mouse scrolled (483, 317) with delta (0, 0)
Screenshot: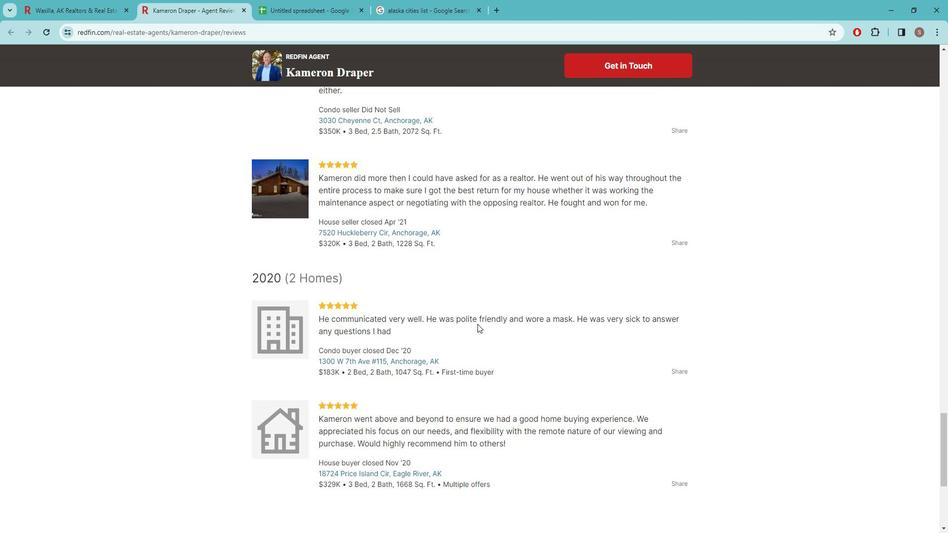
Action: Mouse scrolled (483, 317) with delta (0, 0)
Screenshot: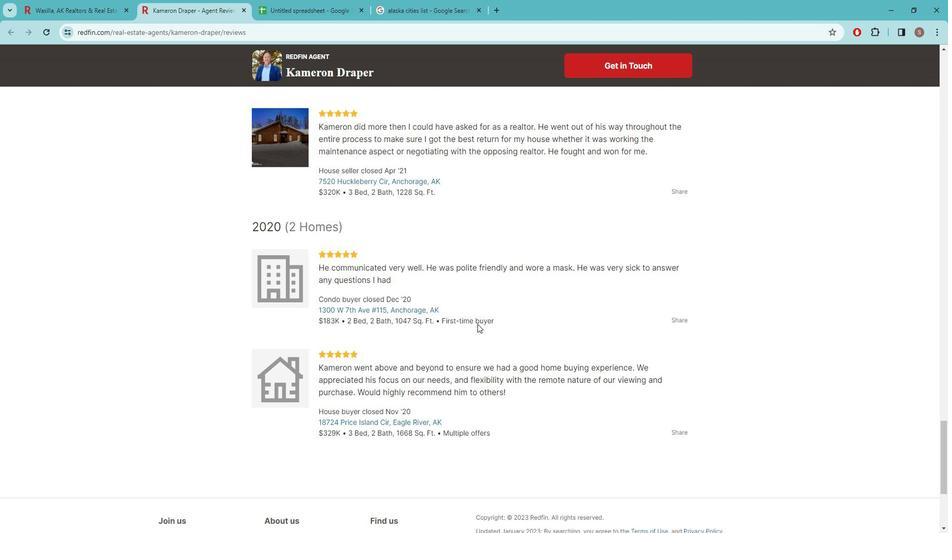 
Action: Mouse moved to (483, 317)
Screenshot: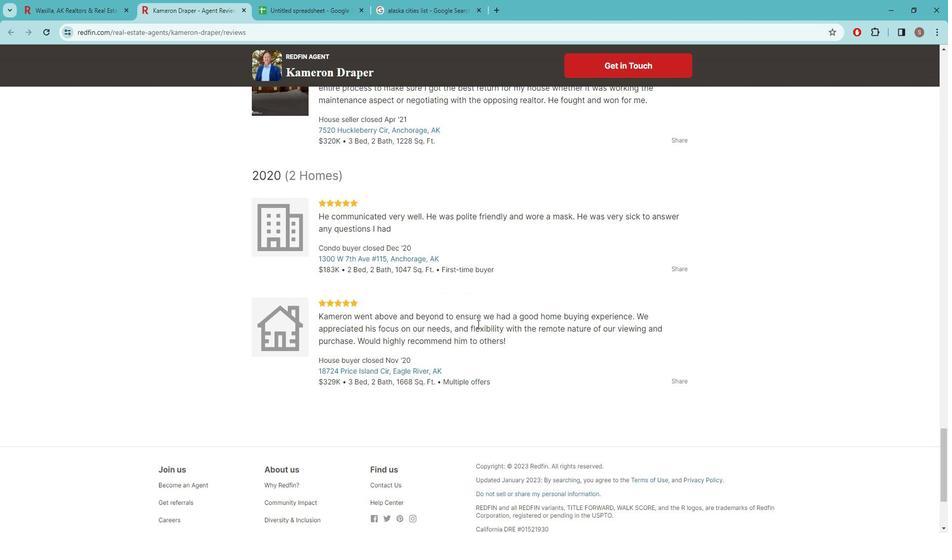 
Action: Mouse scrolled (483, 317) with delta (0, 0)
Screenshot: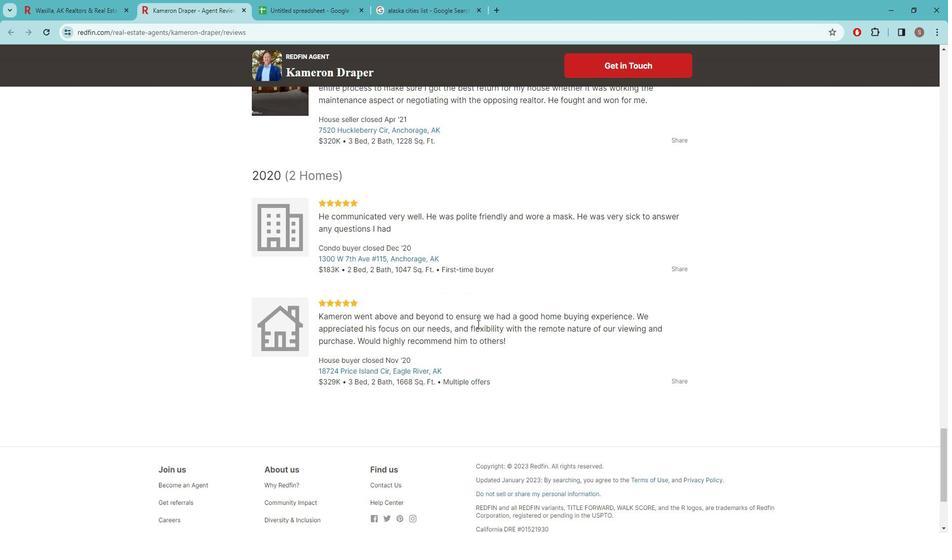 
Action: Mouse moved to (475, 327)
Screenshot: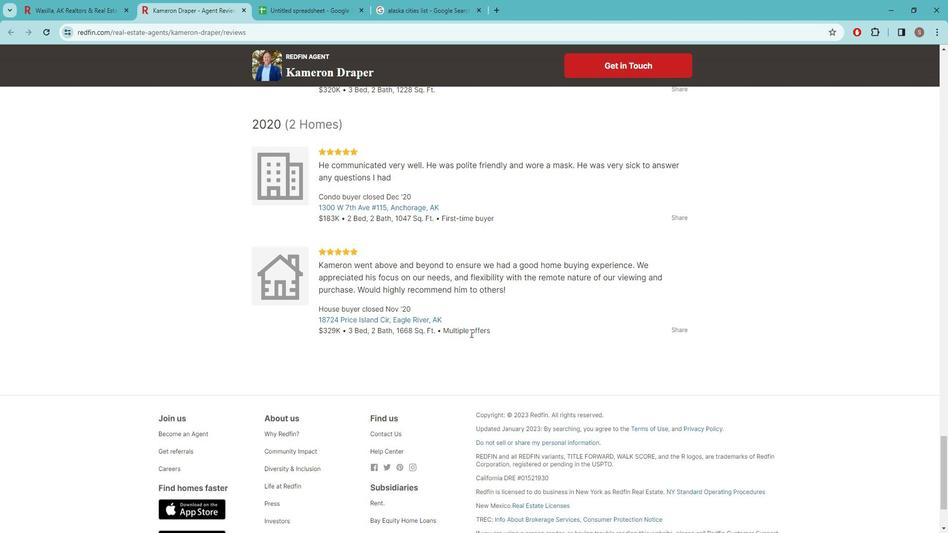 
Action: Mouse scrolled (475, 327) with delta (0, 0)
Screenshot: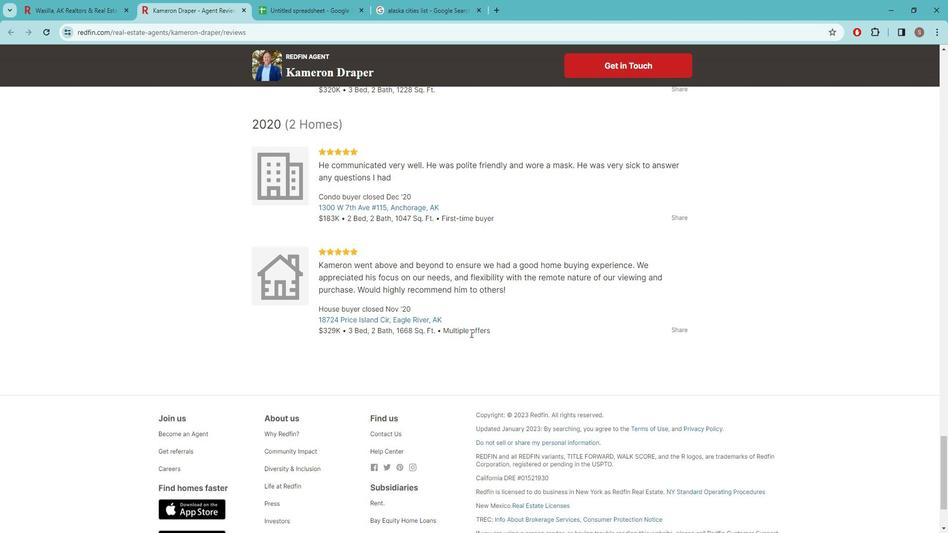 
